 Task: Create a due date automation trigger when advanced on, on the monday after a card is due add dates due in 1 working days at 11:00 AM.
Action: Mouse moved to (1270, 107)
Screenshot: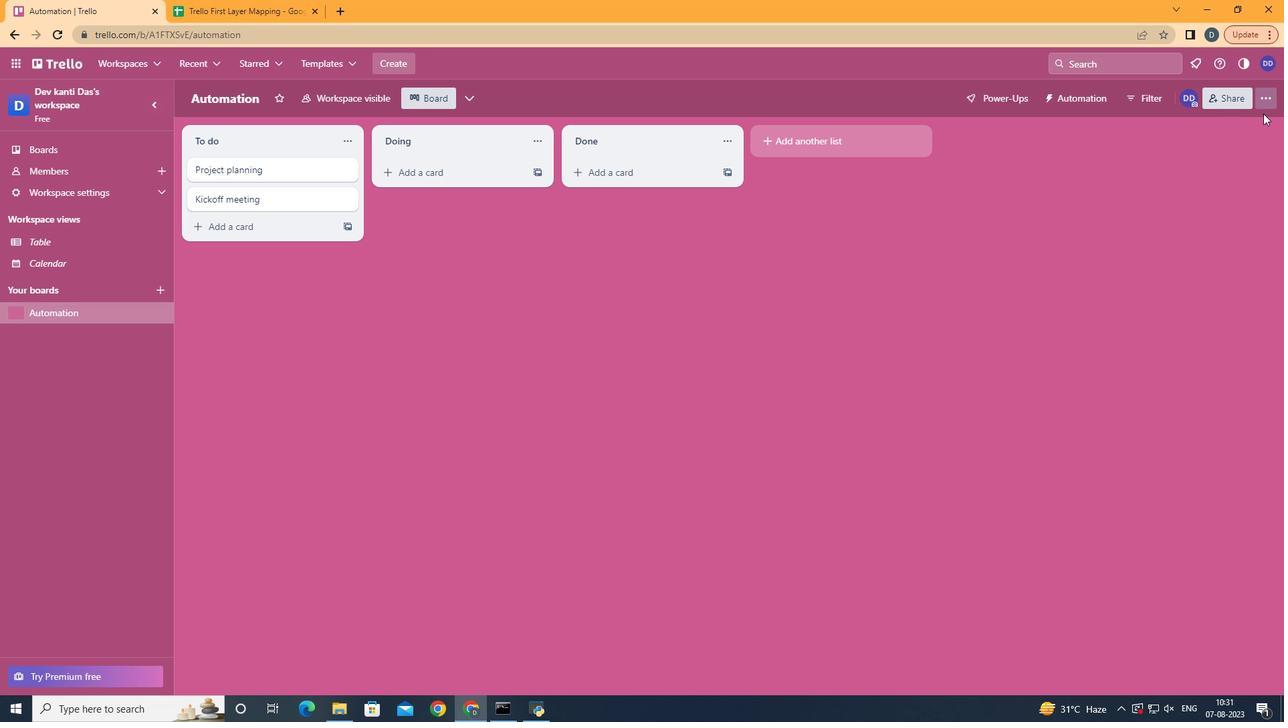 
Action: Mouse pressed left at (1270, 107)
Screenshot: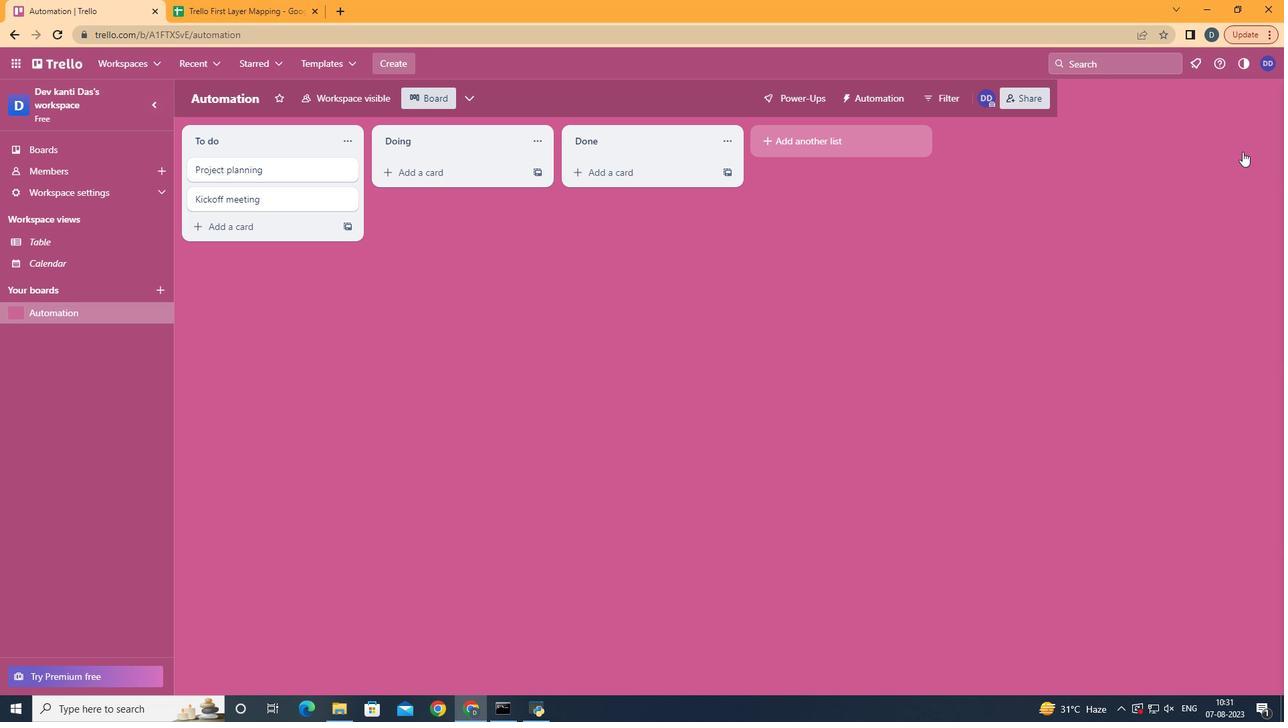
Action: Mouse moved to (1177, 285)
Screenshot: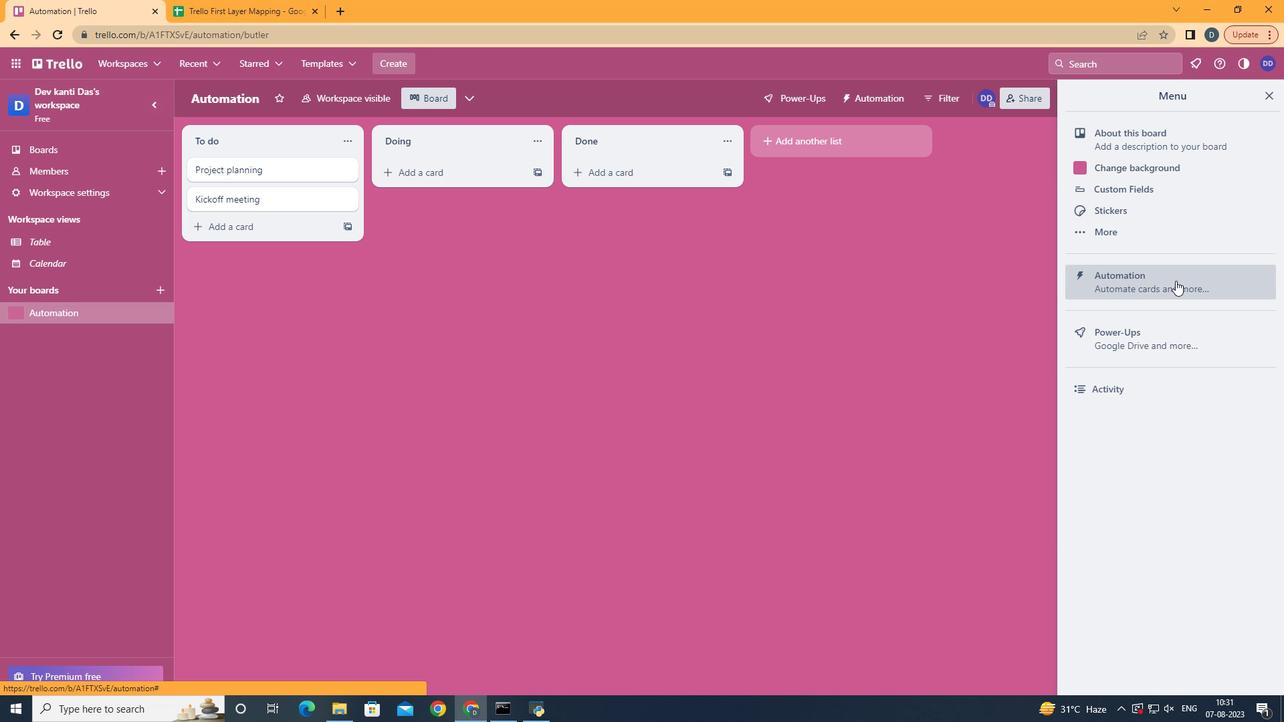 
Action: Mouse pressed left at (1177, 285)
Screenshot: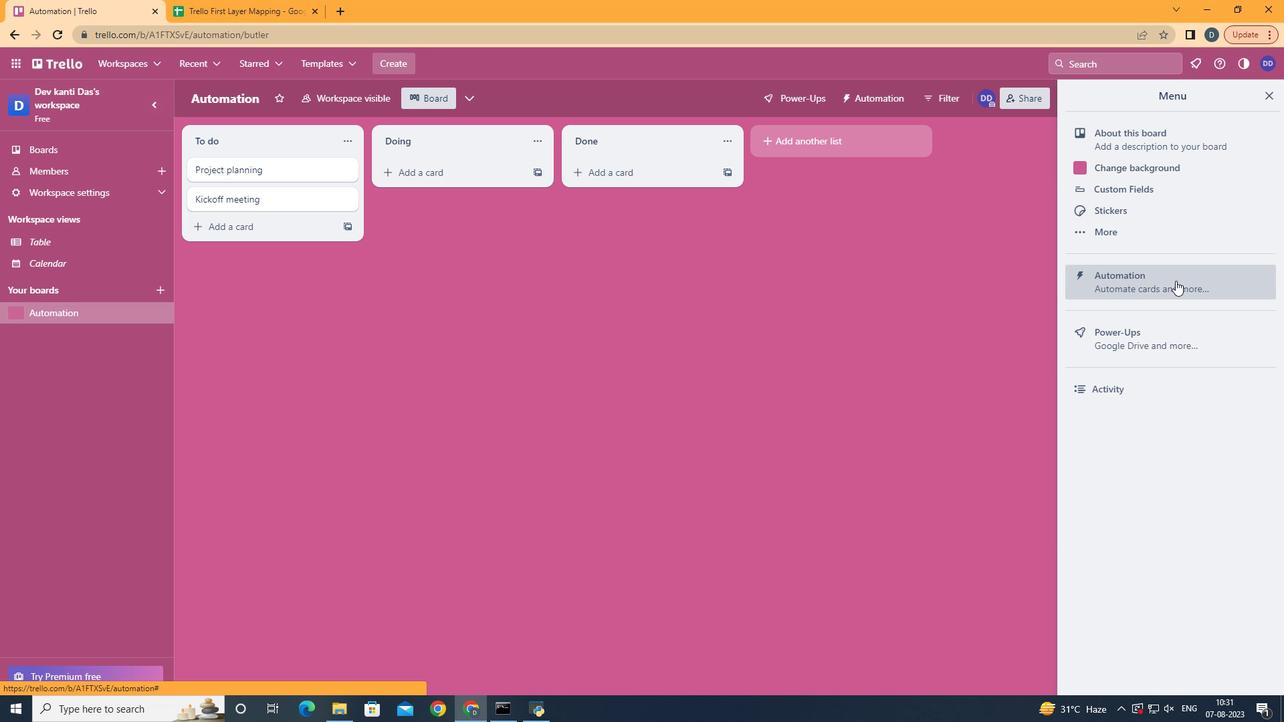 
Action: Mouse moved to (254, 277)
Screenshot: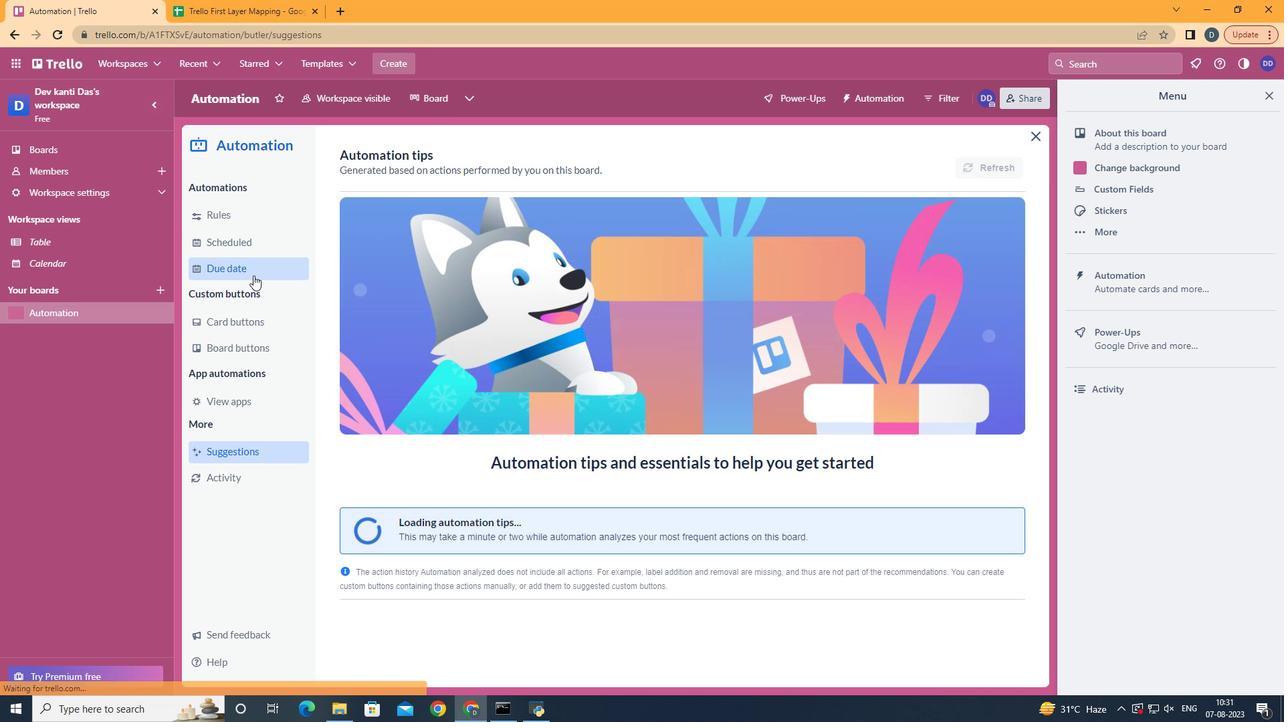 
Action: Mouse pressed left at (254, 277)
Screenshot: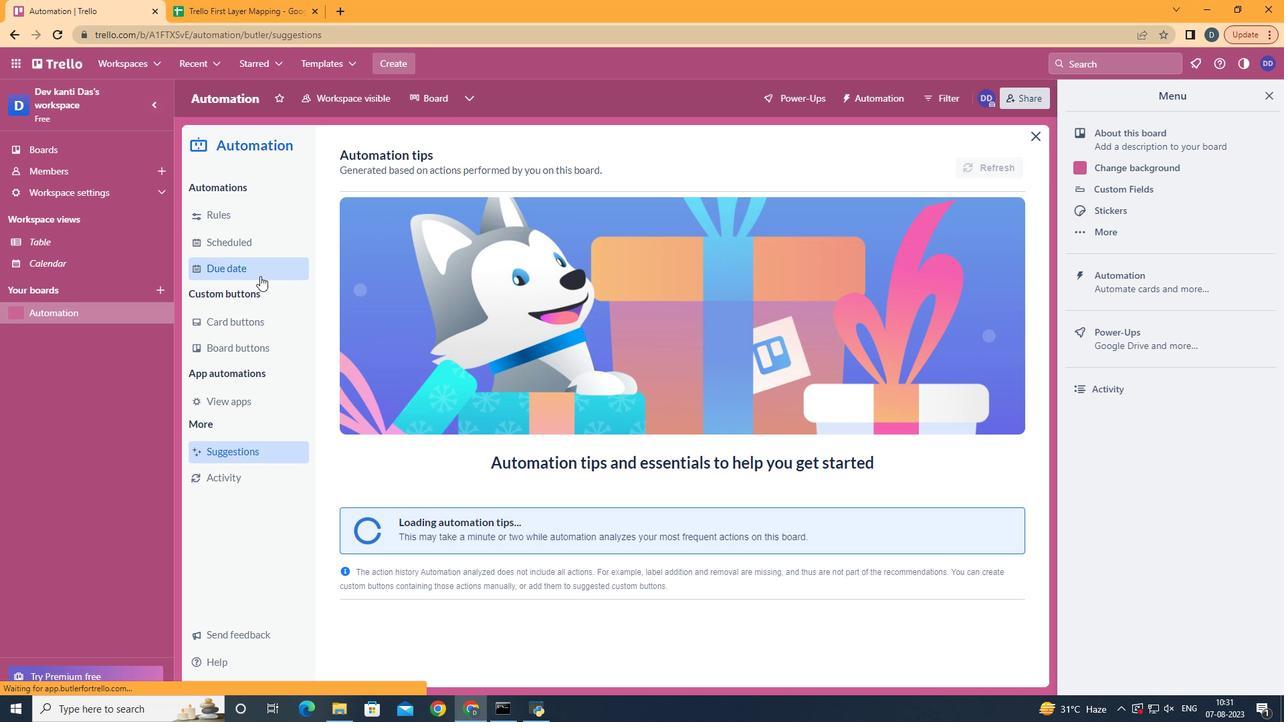 
Action: Mouse moved to (950, 159)
Screenshot: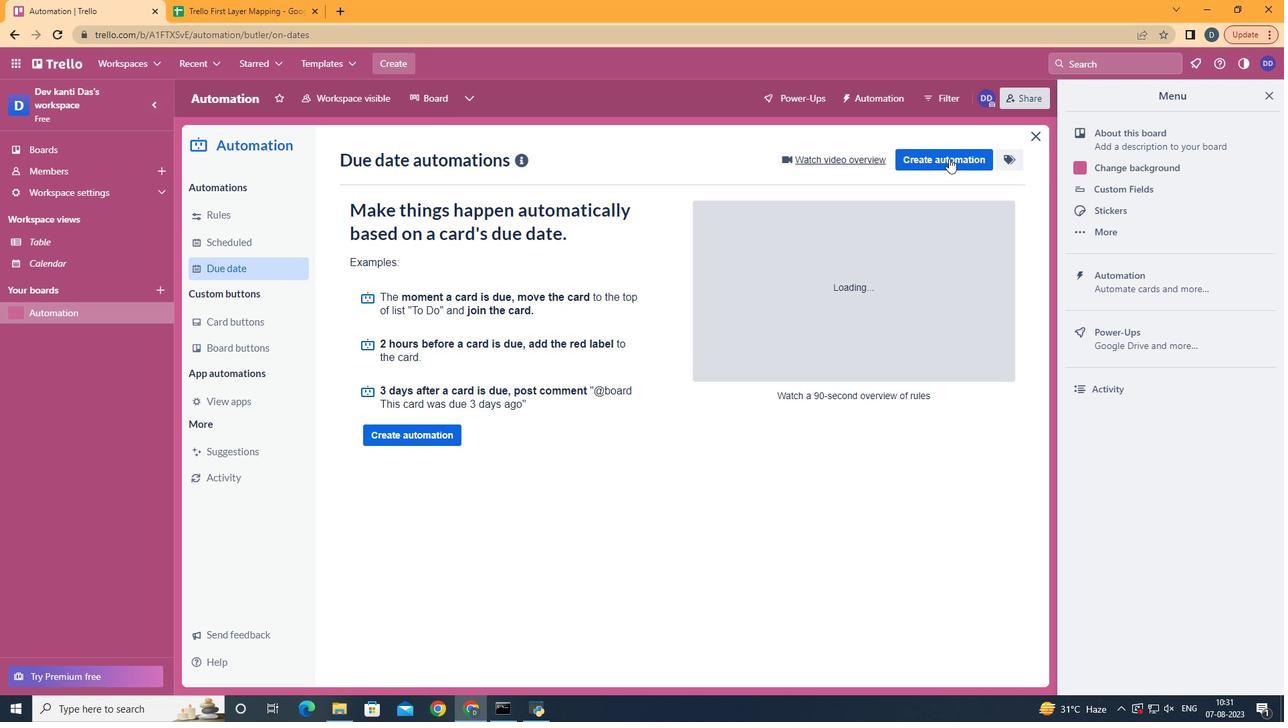 
Action: Mouse pressed left at (950, 159)
Screenshot: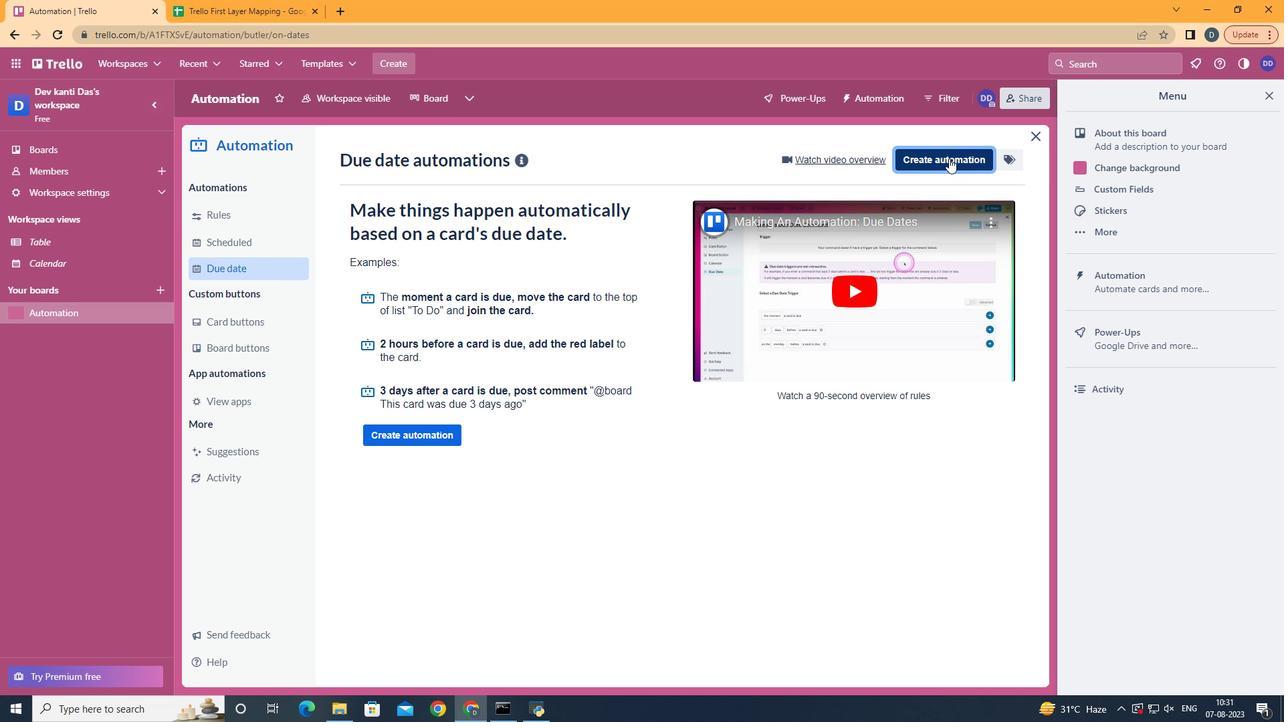 
Action: Mouse moved to (642, 300)
Screenshot: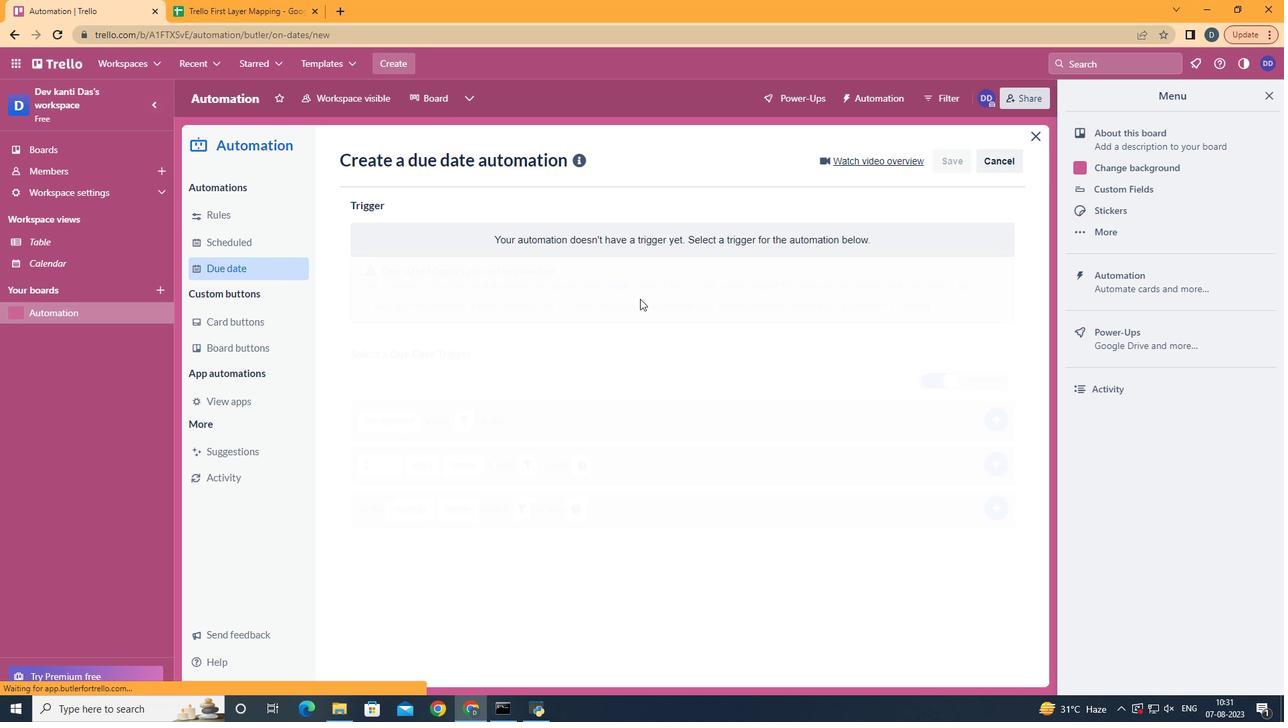 
Action: Mouse pressed left at (642, 300)
Screenshot: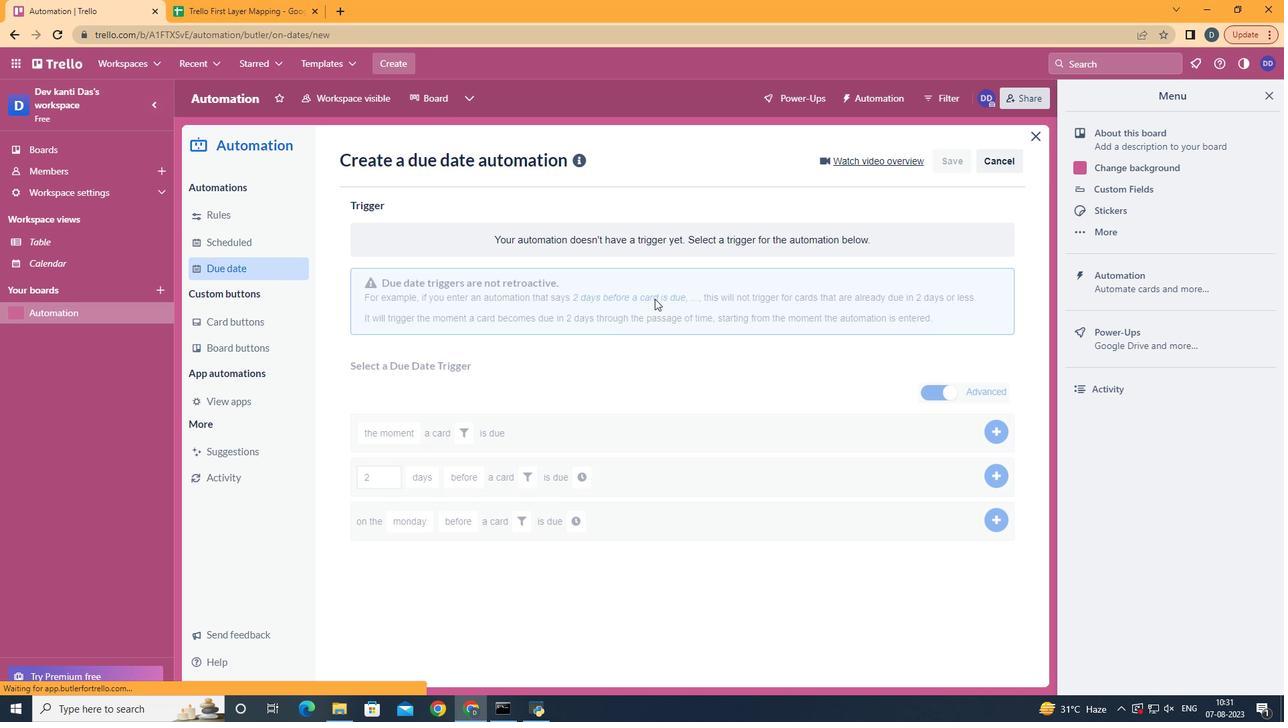 
Action: Mouse moved to (419, 353)
Screenshot: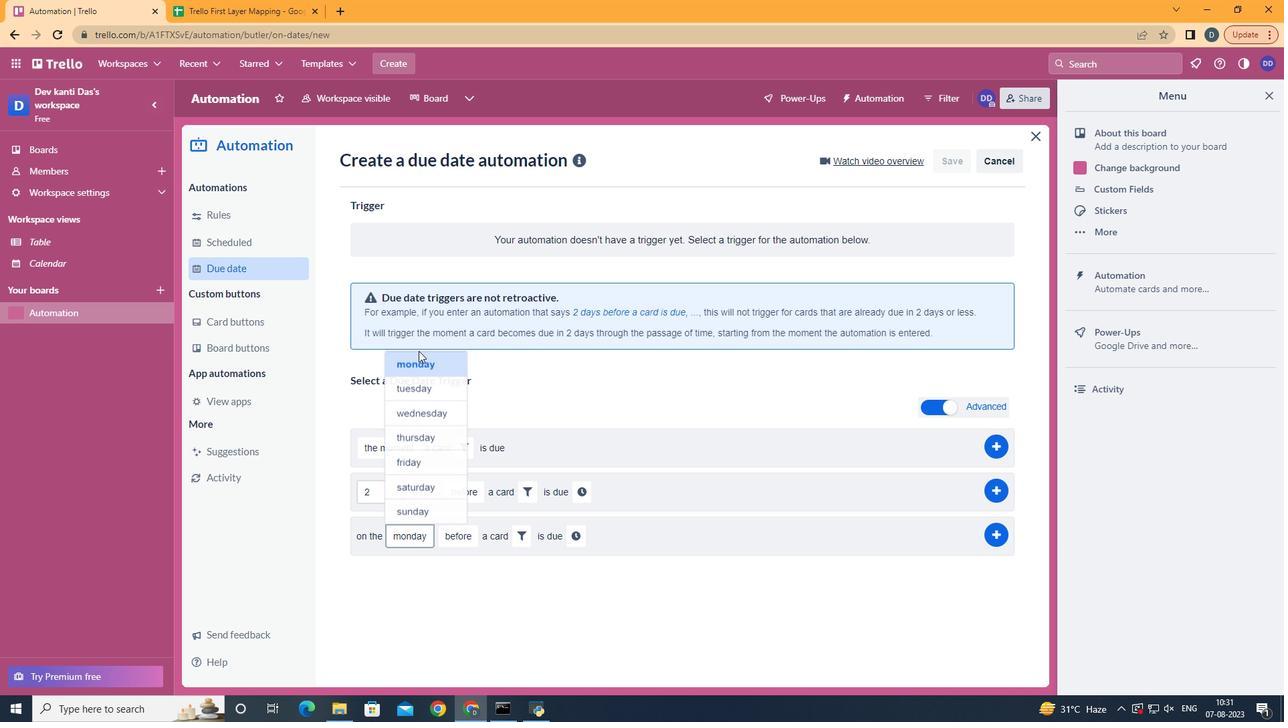 
Action: Mouse pressed left at (419, 353)
Screenshot: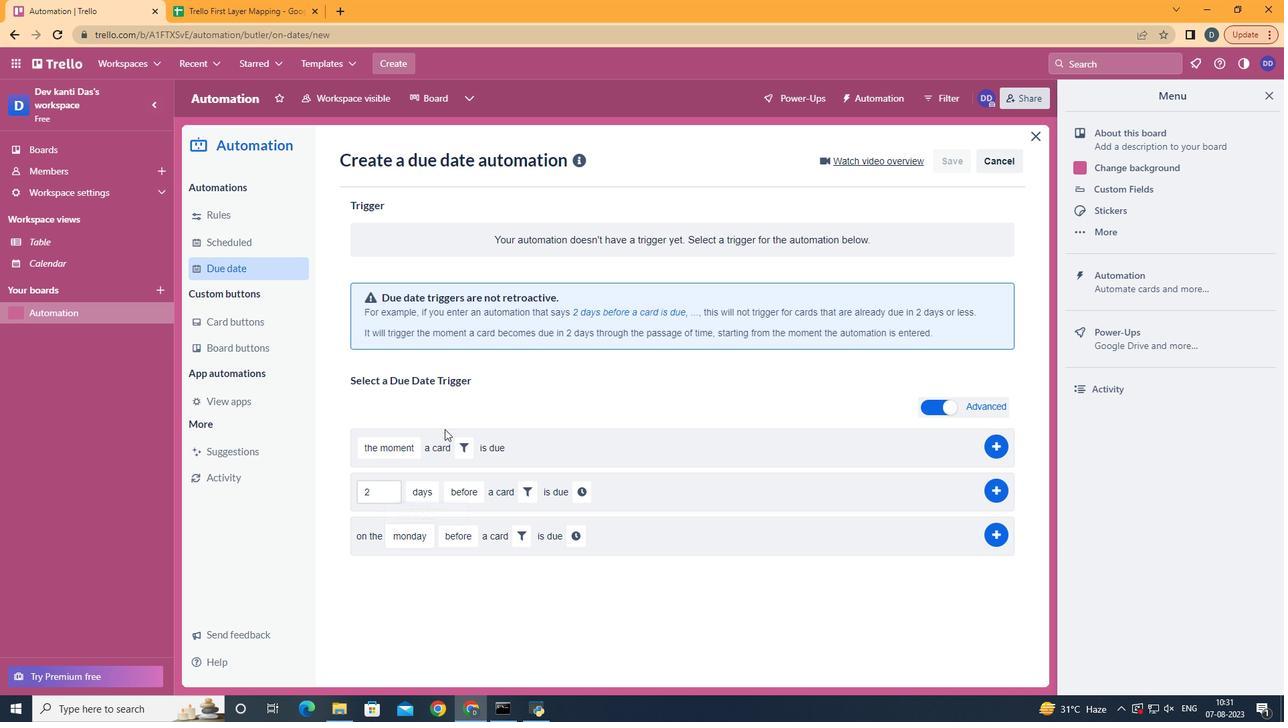 
Action: Mouse moved to (465, 593)
Screenshot: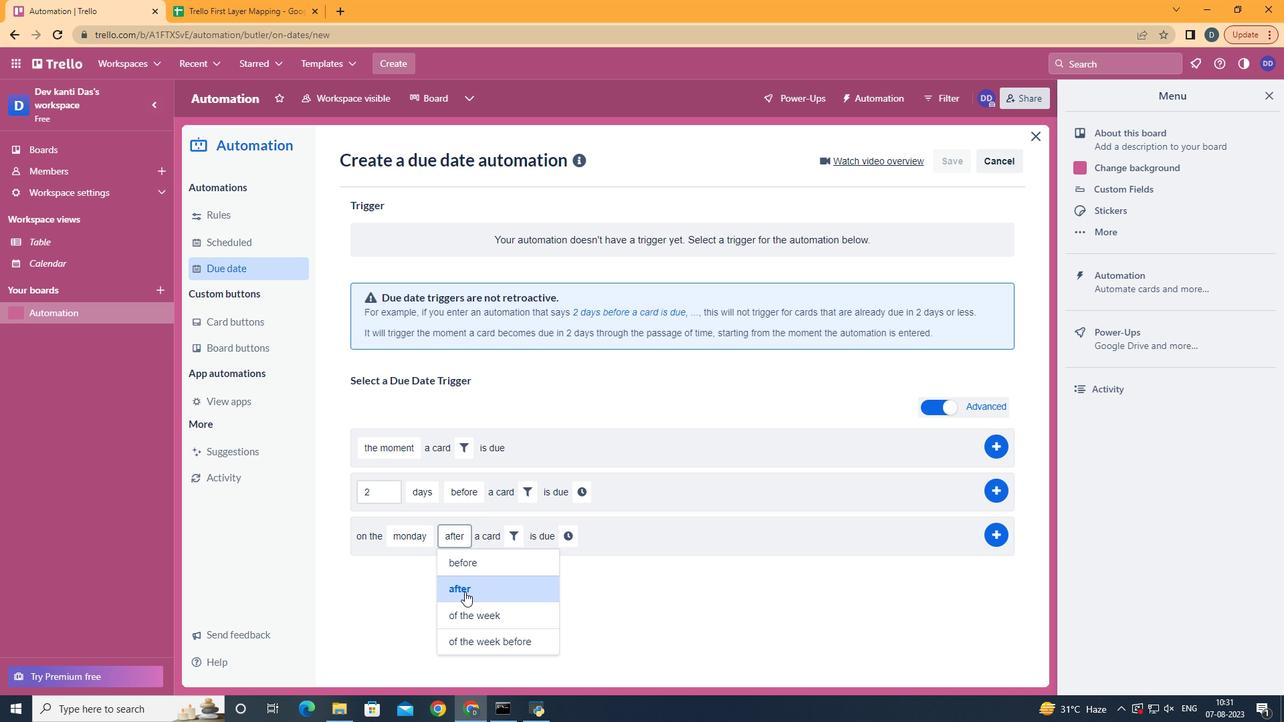
Action: Mouse pressed left at (465, 593)
Screenshot: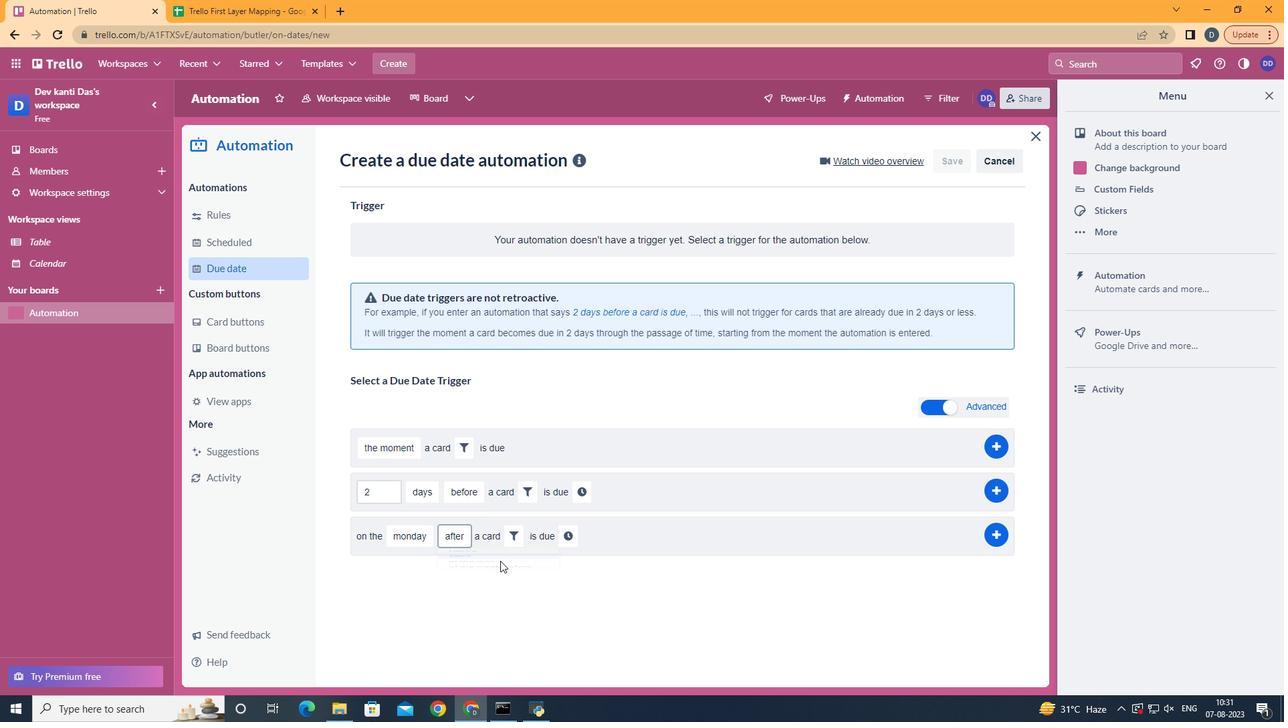 
Action: Mouse moved to (509, 540)
Screenshot: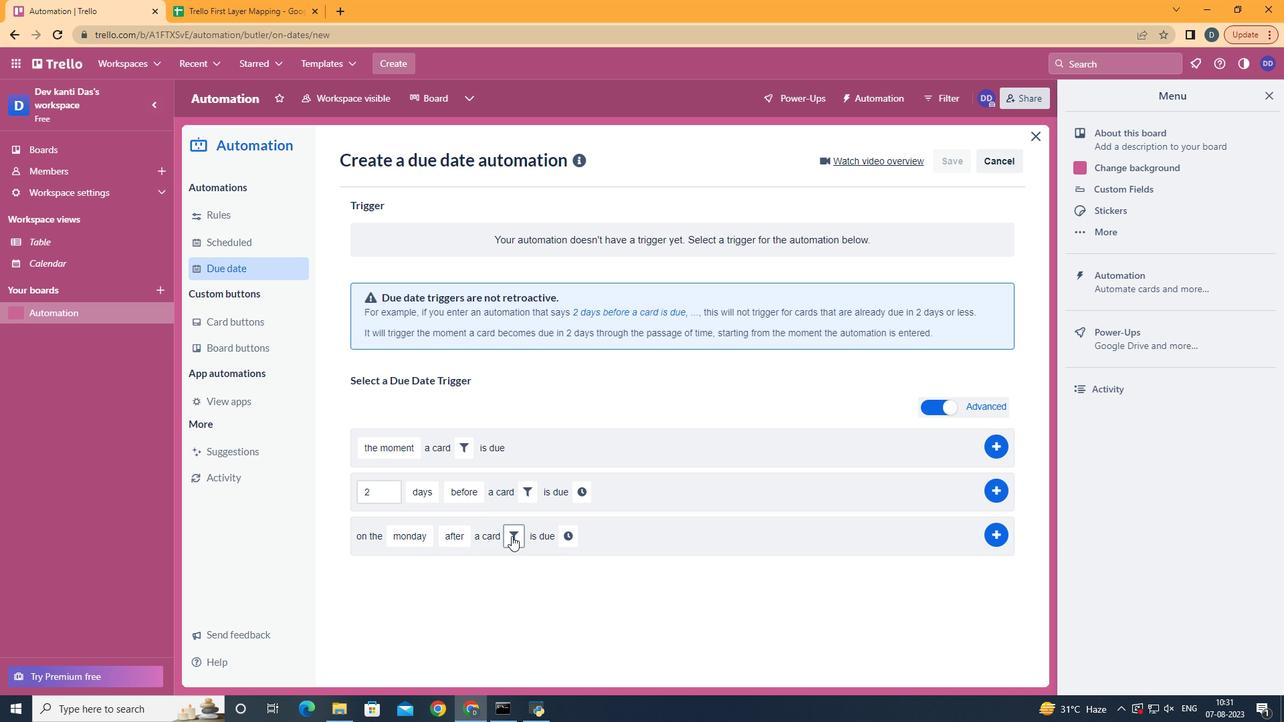 
Action: Mouse pressed left at (509, 540)
Screenshot: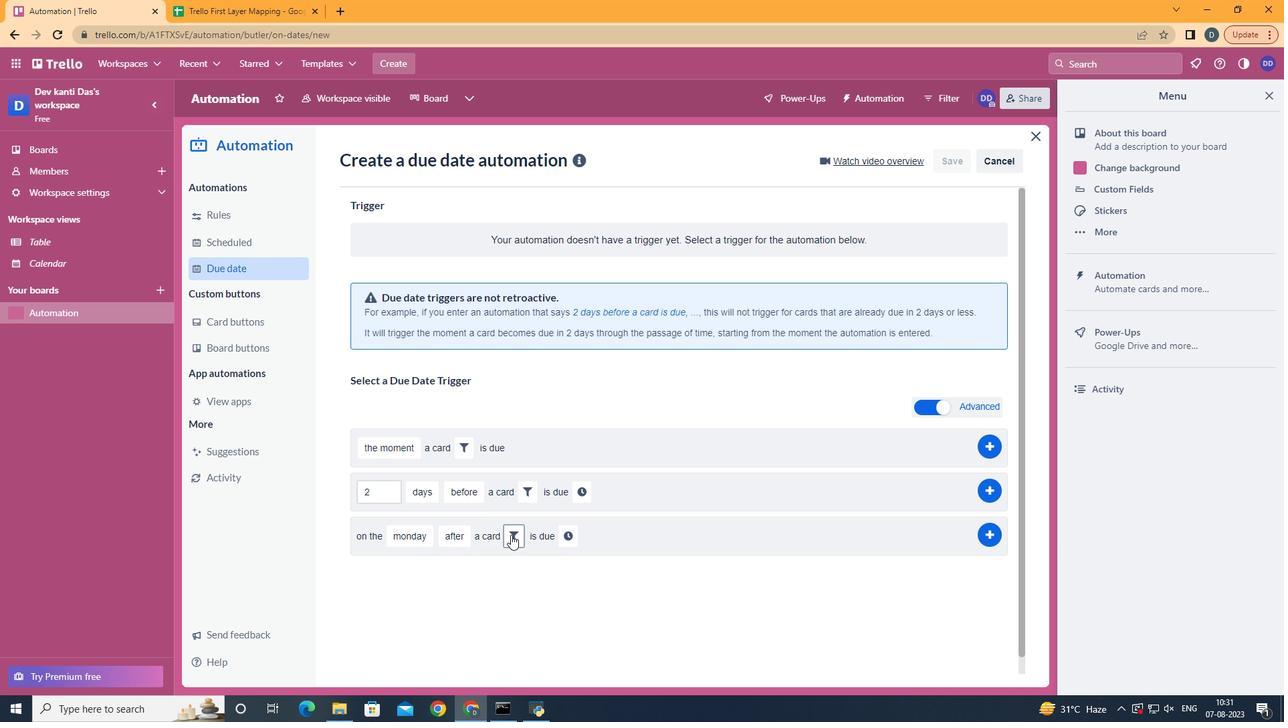 
Action: Mouse moved to (583, 574)
Screenshot: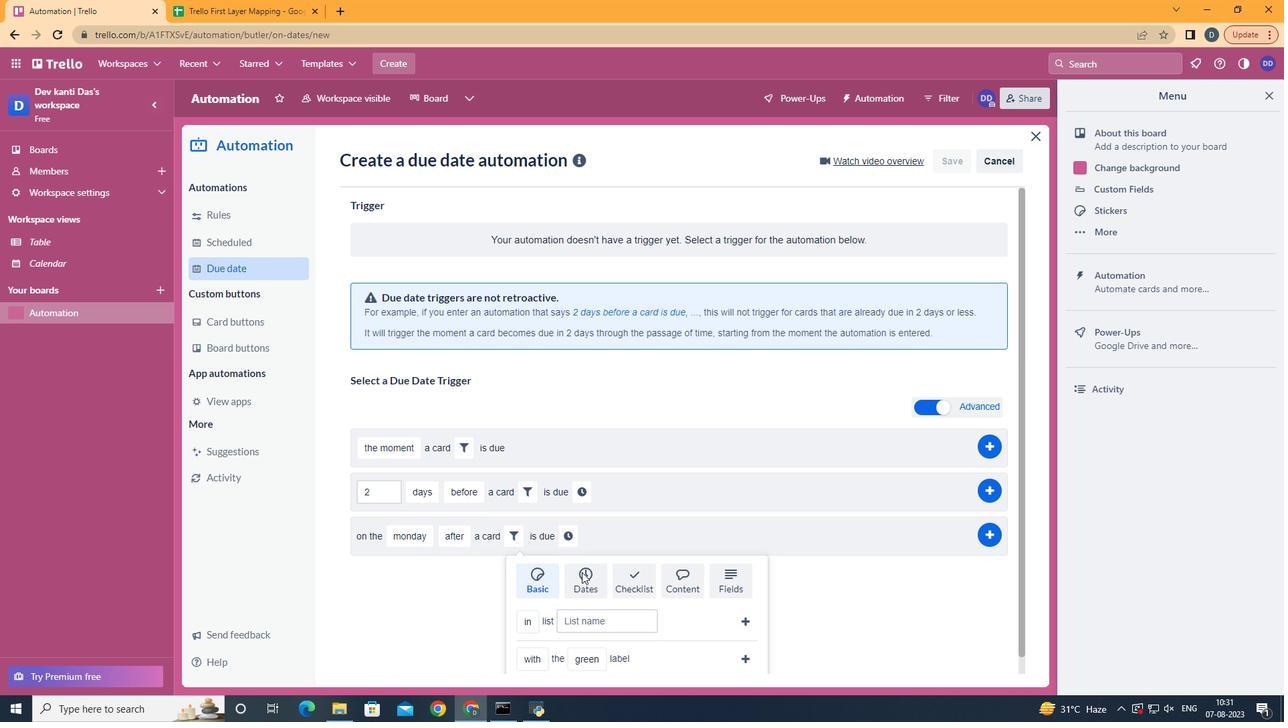 
Action: Mouse pressed left at (583, 574)
Screenshot: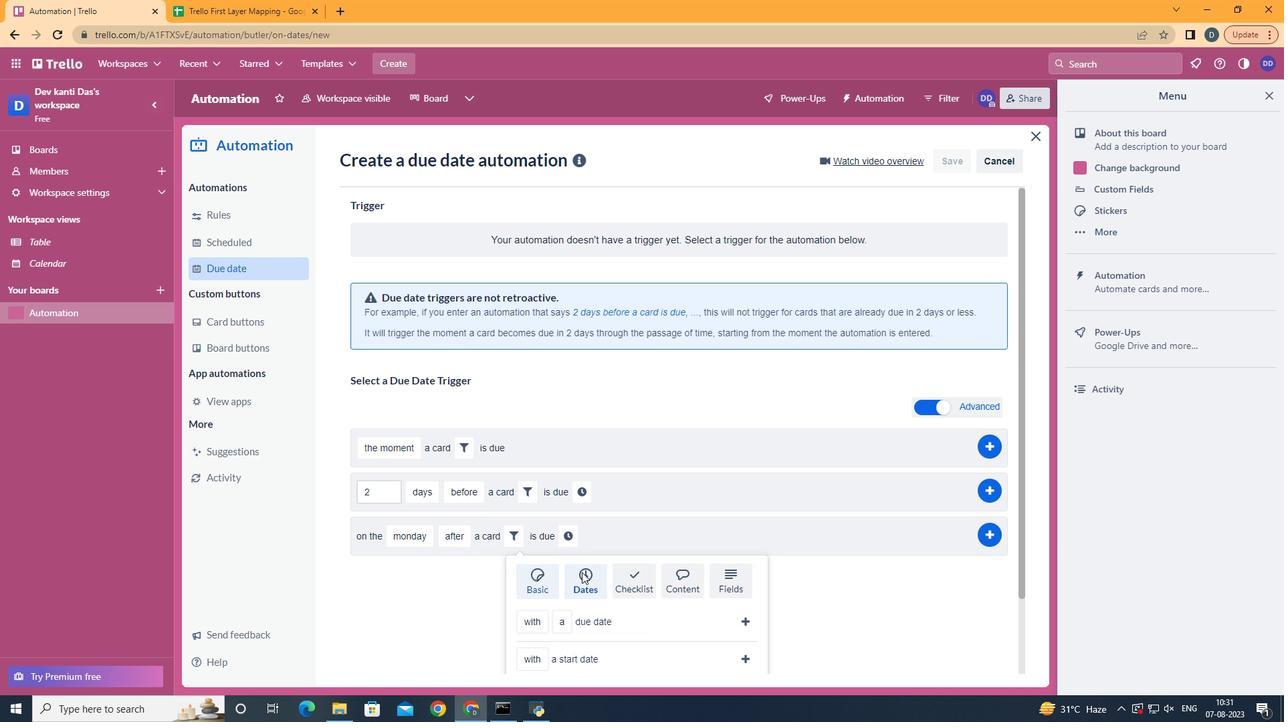 
Action: Mouse scrolled (583, 573) with delta (0, 0)
Screenshot: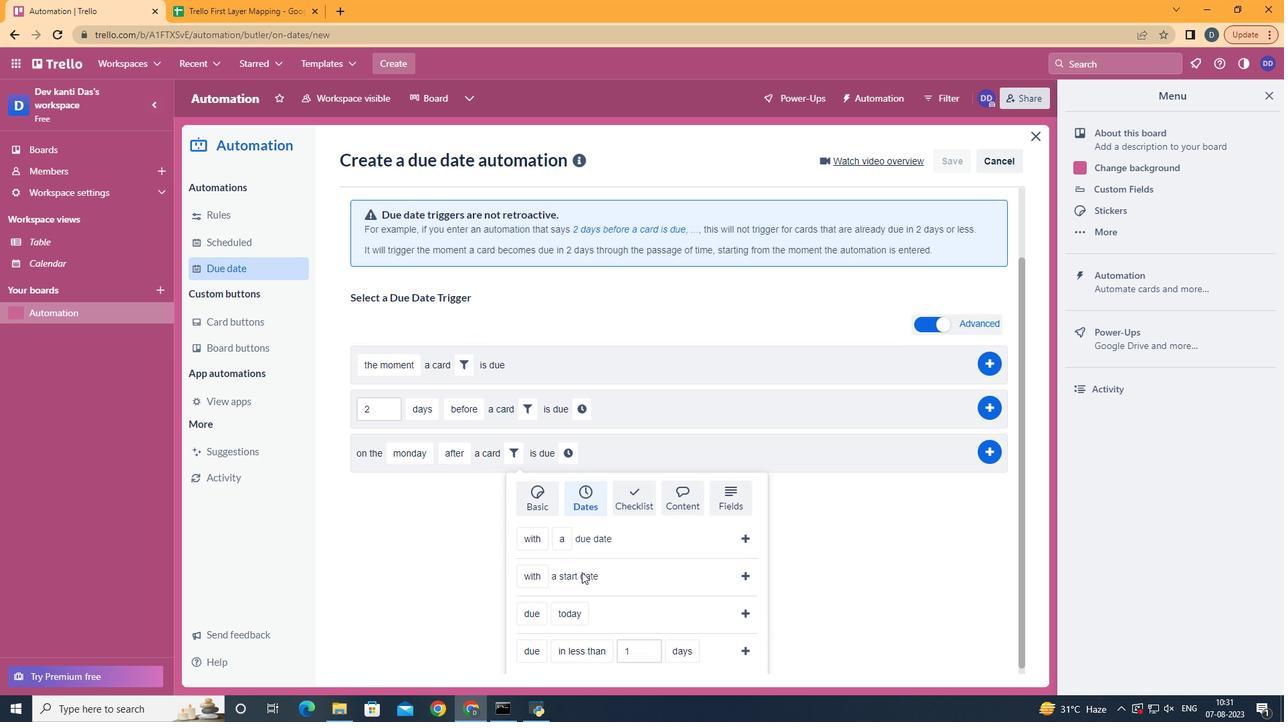 
Action: Mouse scrolled (583, 573) with delta (0, 0)
Screenshot: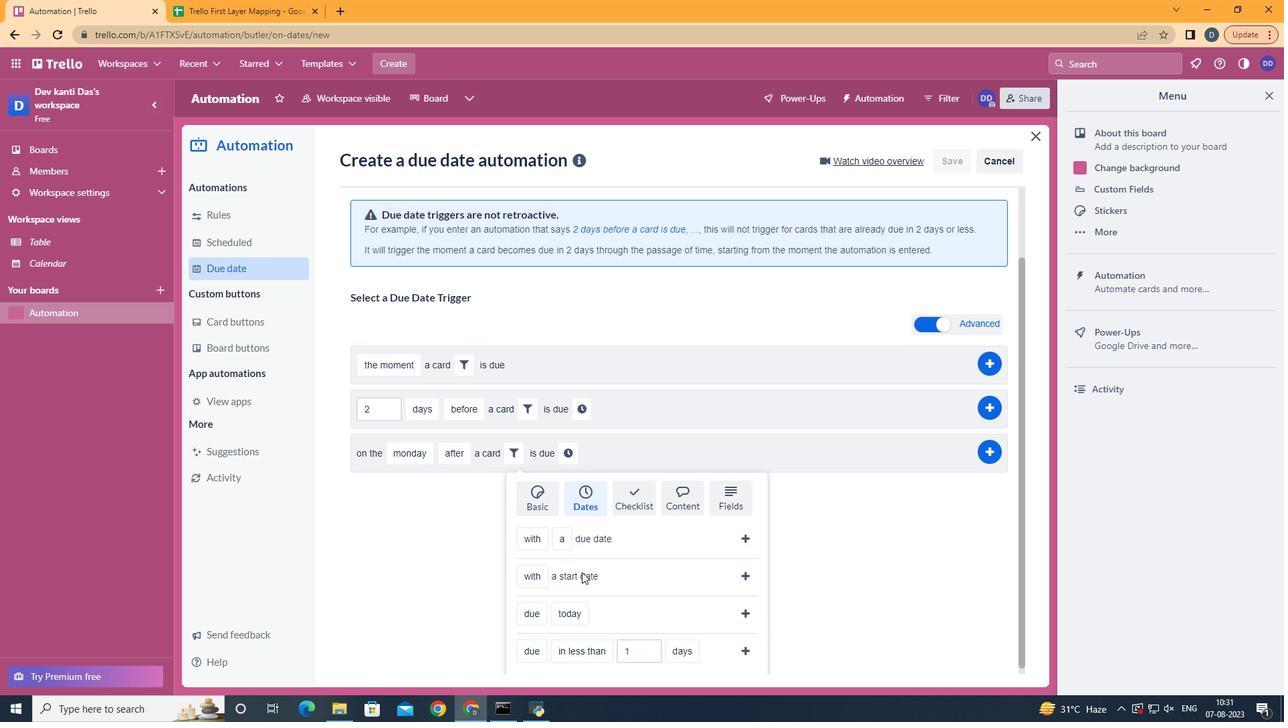 
Action: Mouse scrolled (583, 573) with delta (0, 0)
Screenshot: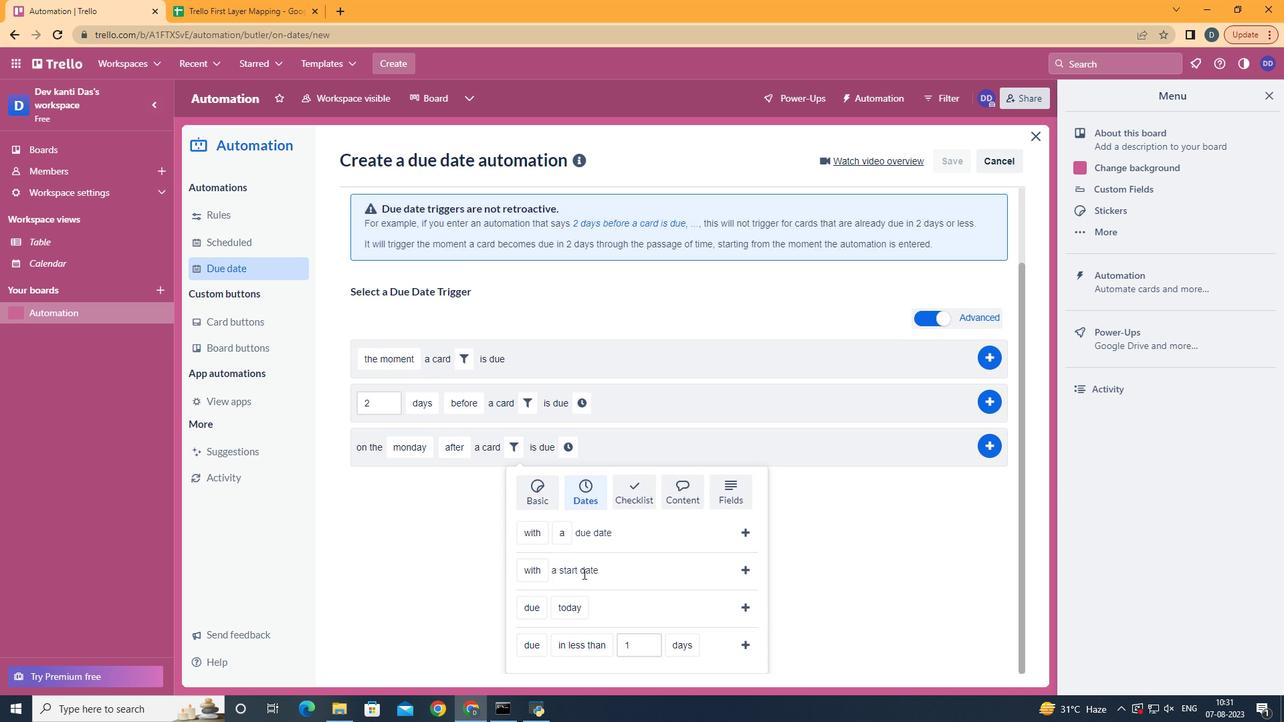 
Action: Mouse scrolled (583, 573) with delta (0, 0)
Screenshot: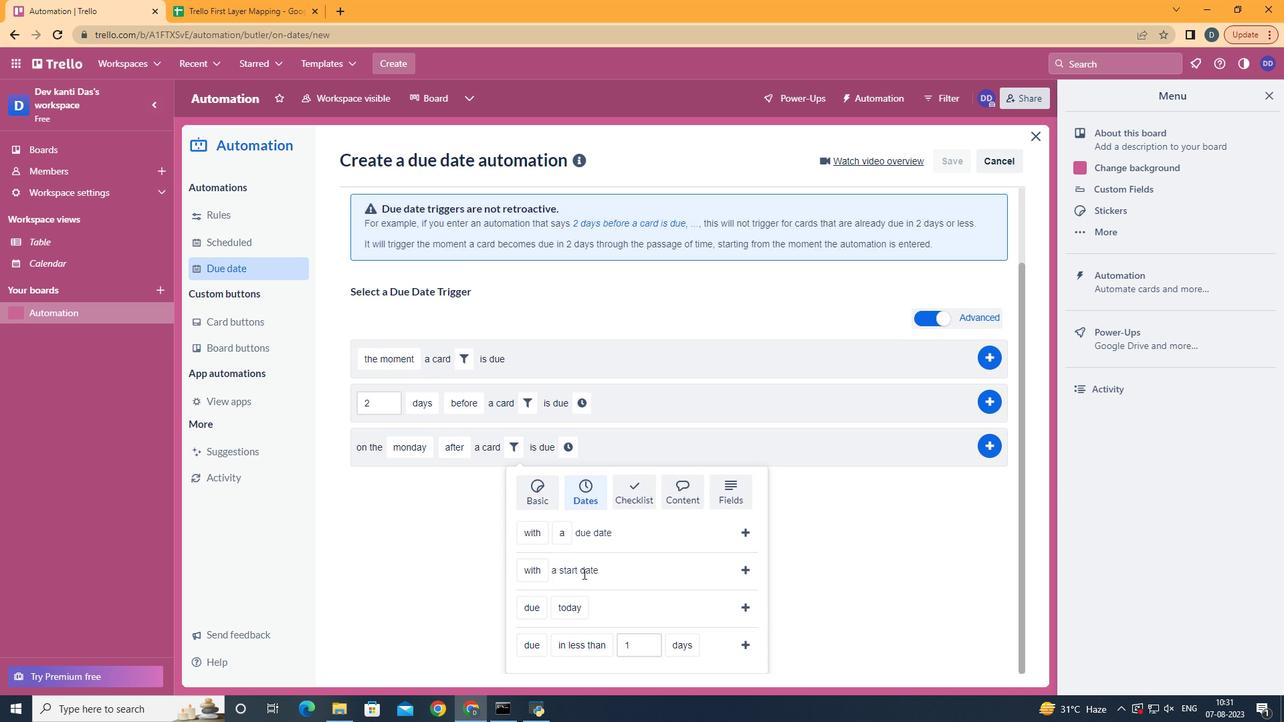 
Action: Mouse scrolled (583, 573) with delta (0, 0)
Screenshot: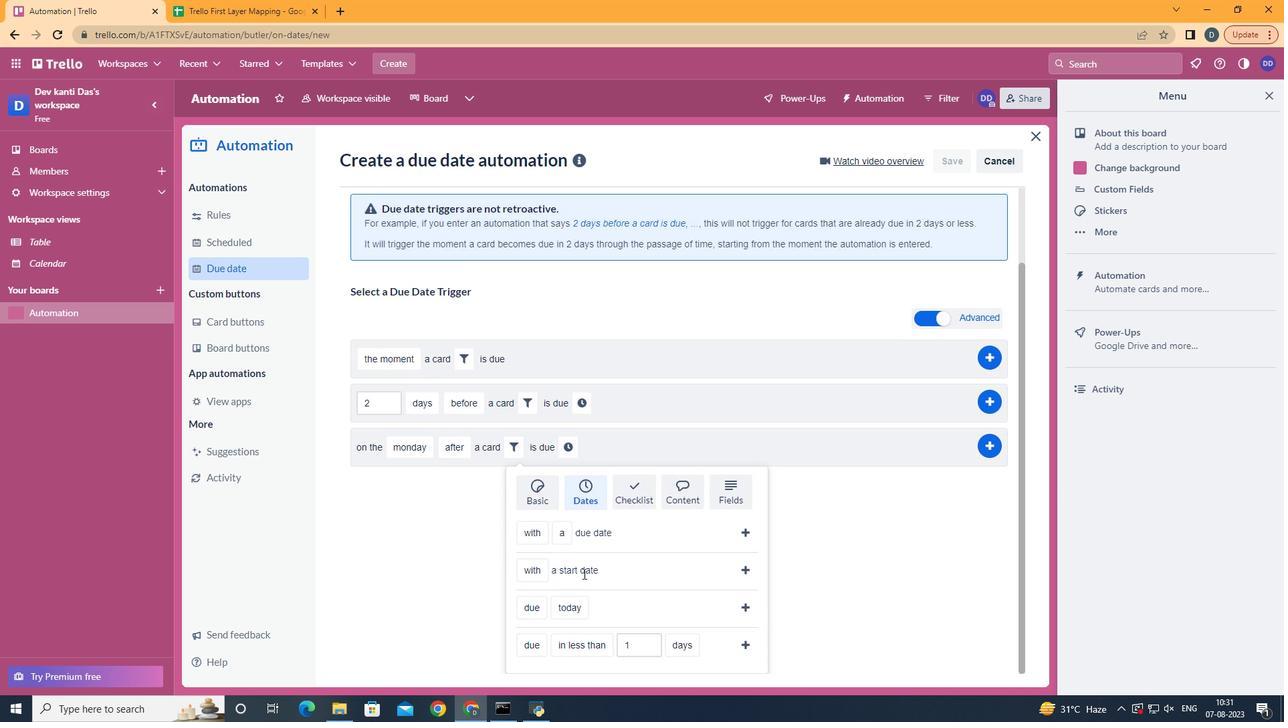 
Action: Mouse moved to (534, 584)
Screenshot: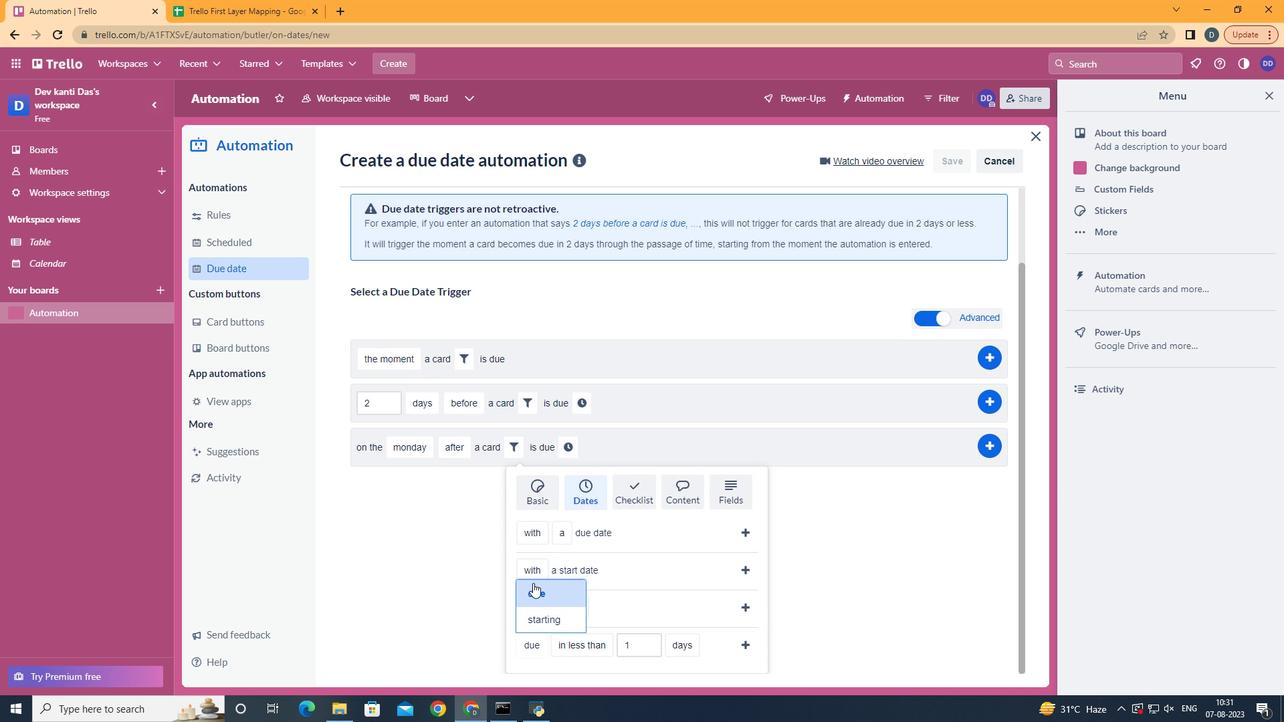 
Action: Mouse pressed left at (534, 584)
Screenshot: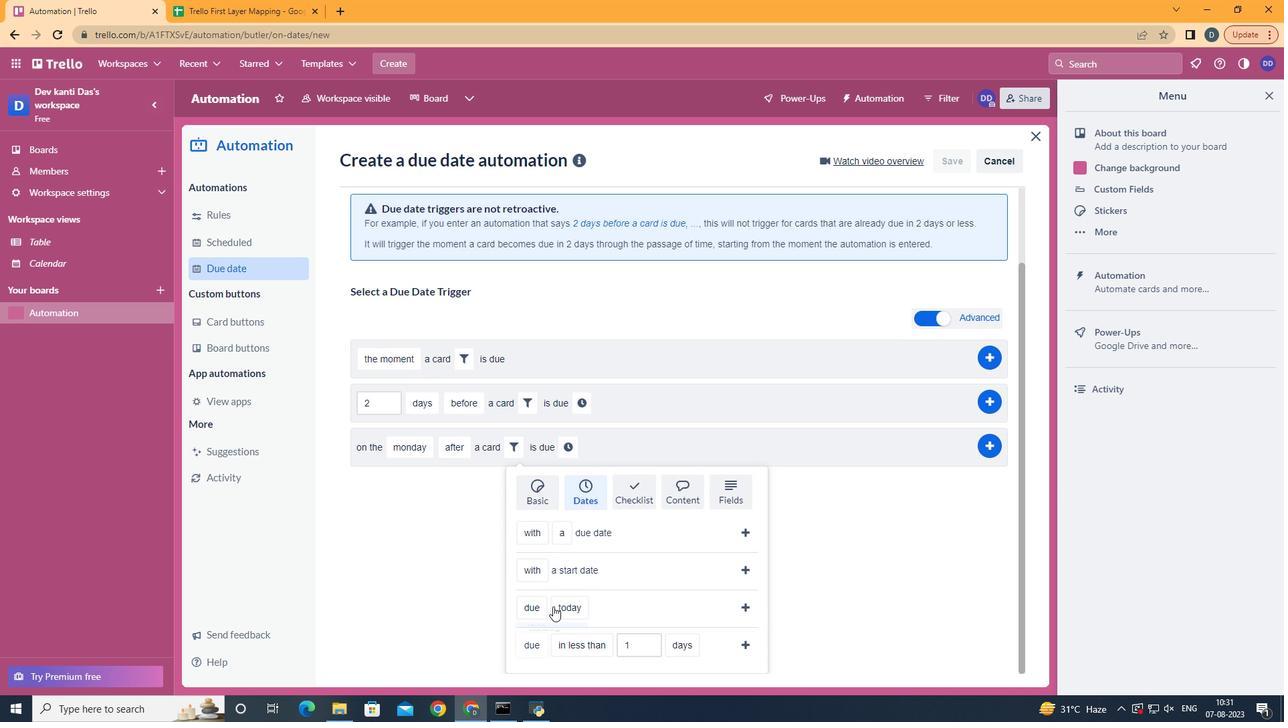 
Action: Mouse moved to (594, 589)
Screenshot: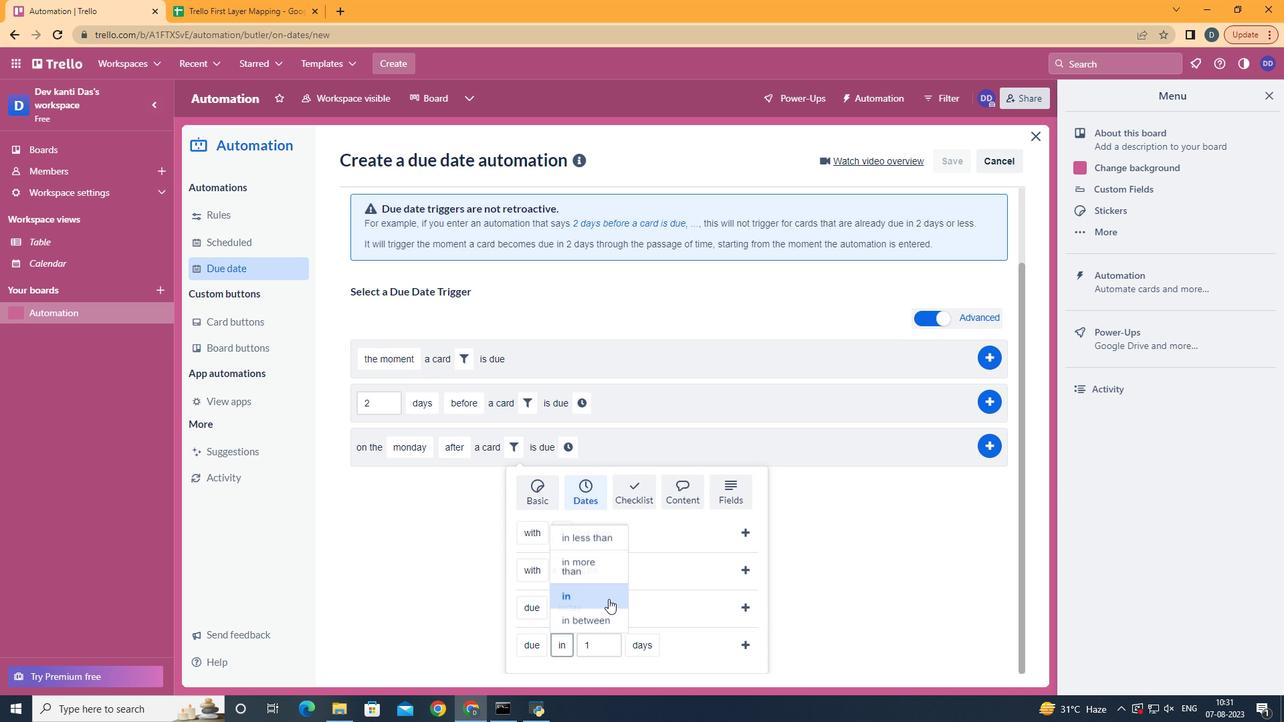 
Action: Mouse pressed left at (594, 589)
Screenshot: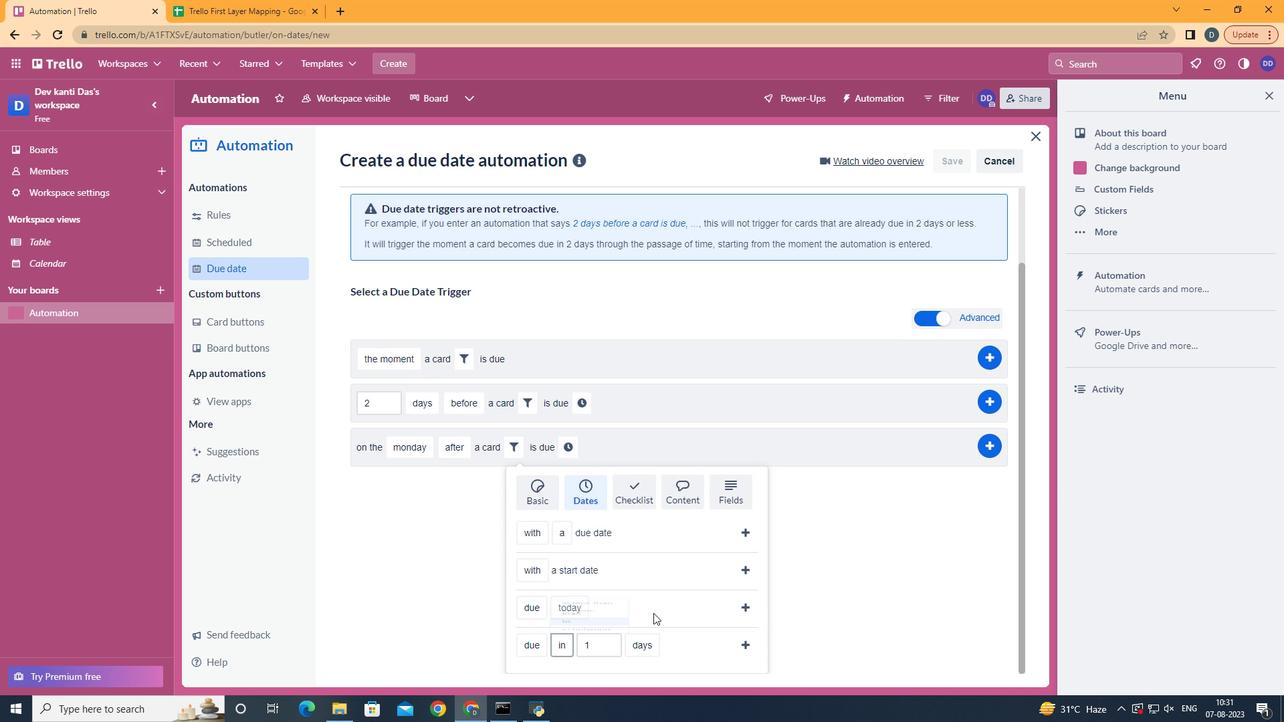 
Action: Mouse moved to (660, 619)
Screenshot: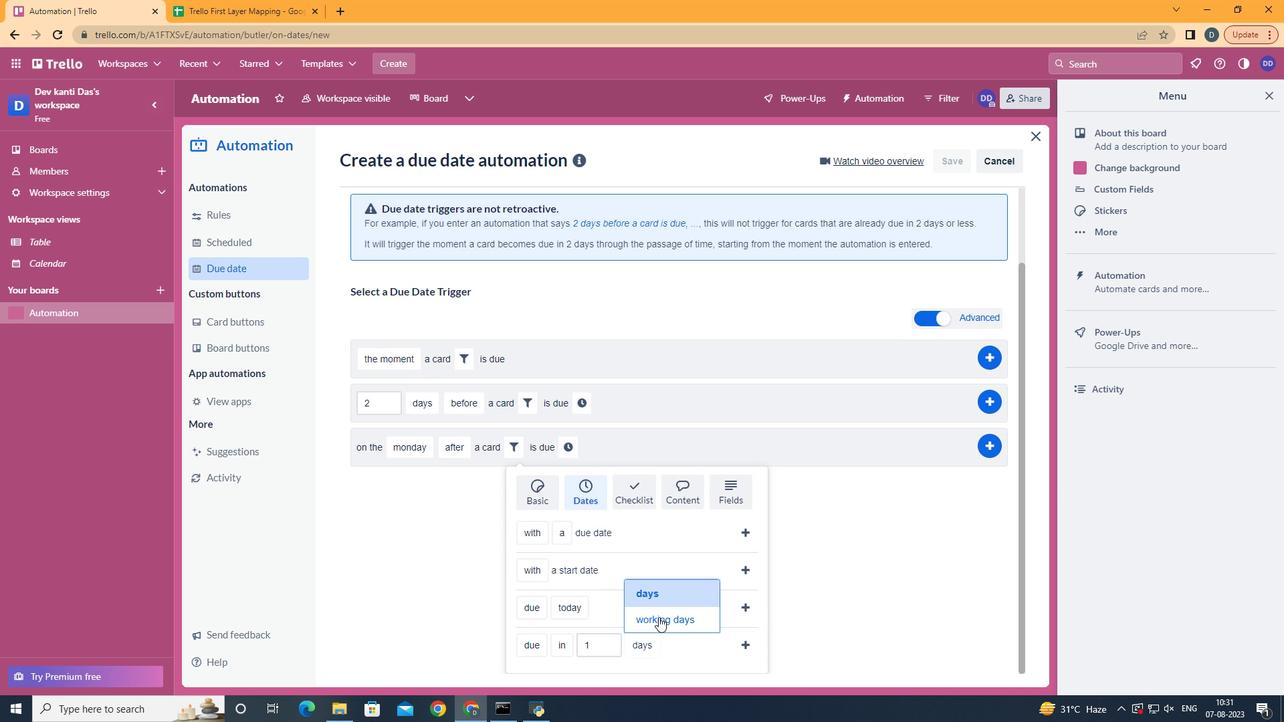 
Action: Mouse pressed left at (660, 619)
Screenshot: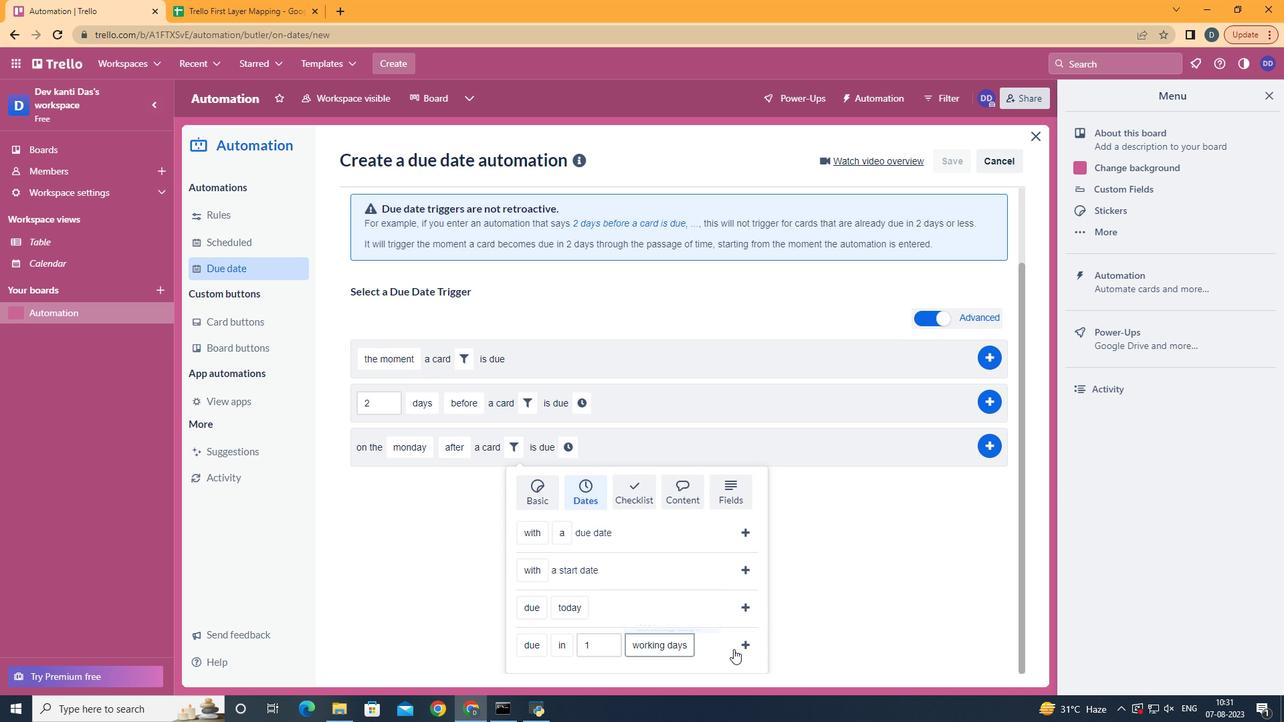 
Action: Mouse moved to (748, 646)
Screenshot: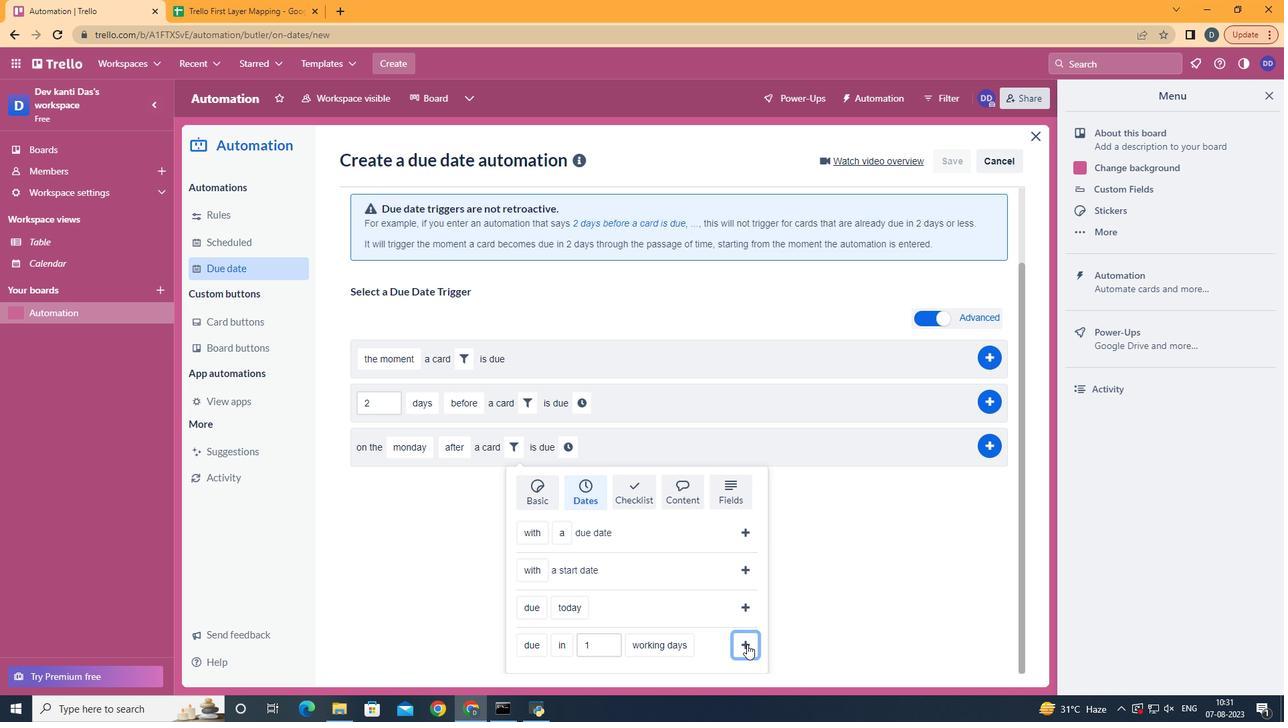 
Action: Mouse pressed left at (748, 646)
Screenshot: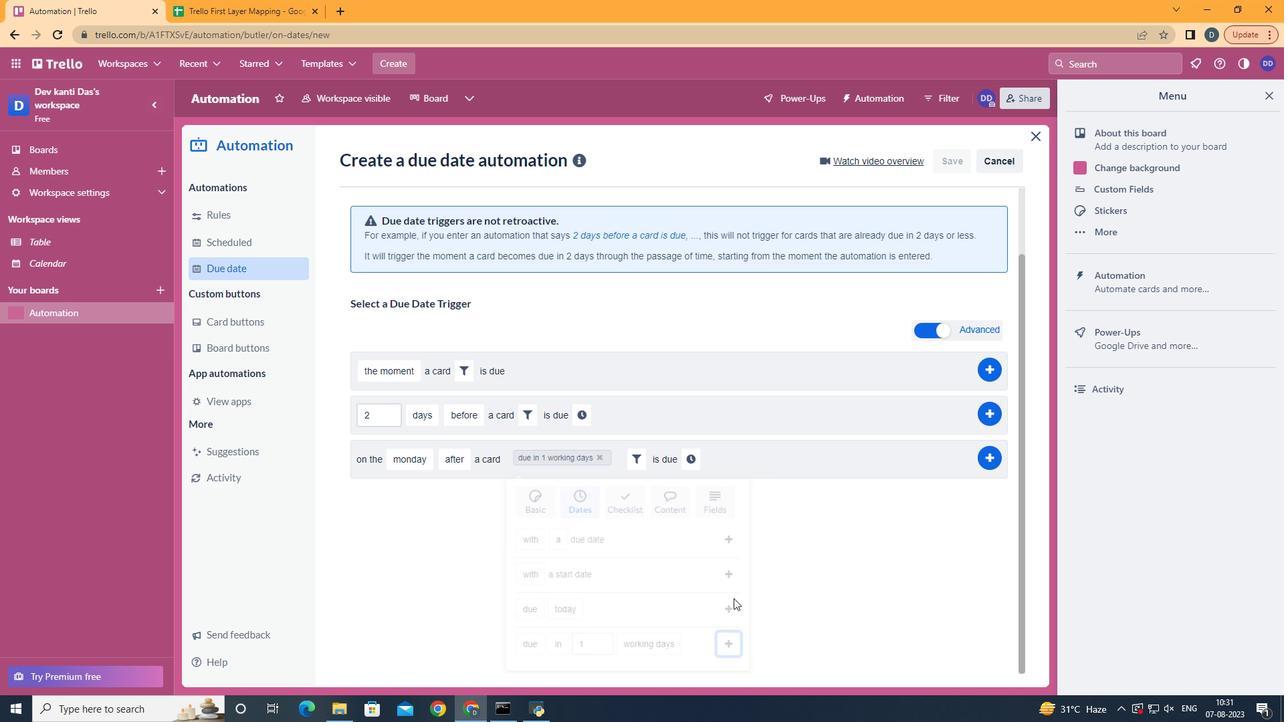 
Action: Mouse moved to (696, 542)
Screenshot: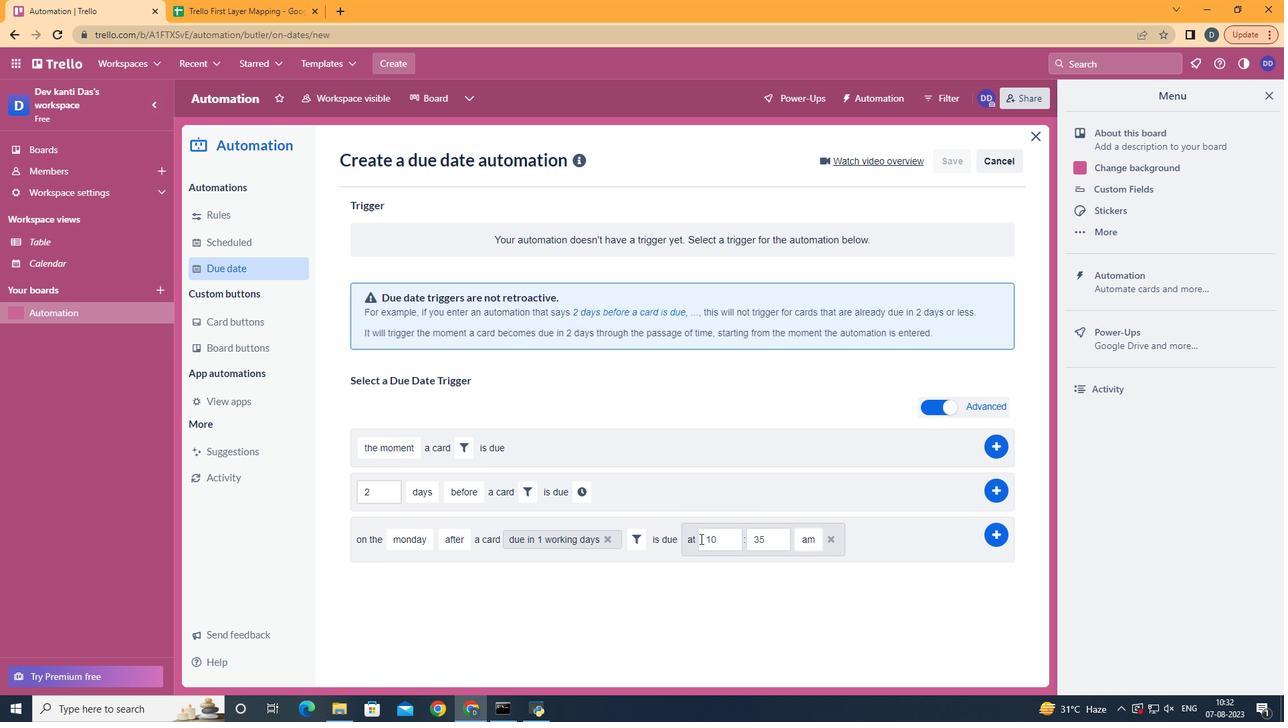 
Action: Mouse pressed left at (696, 542)
Screenshot: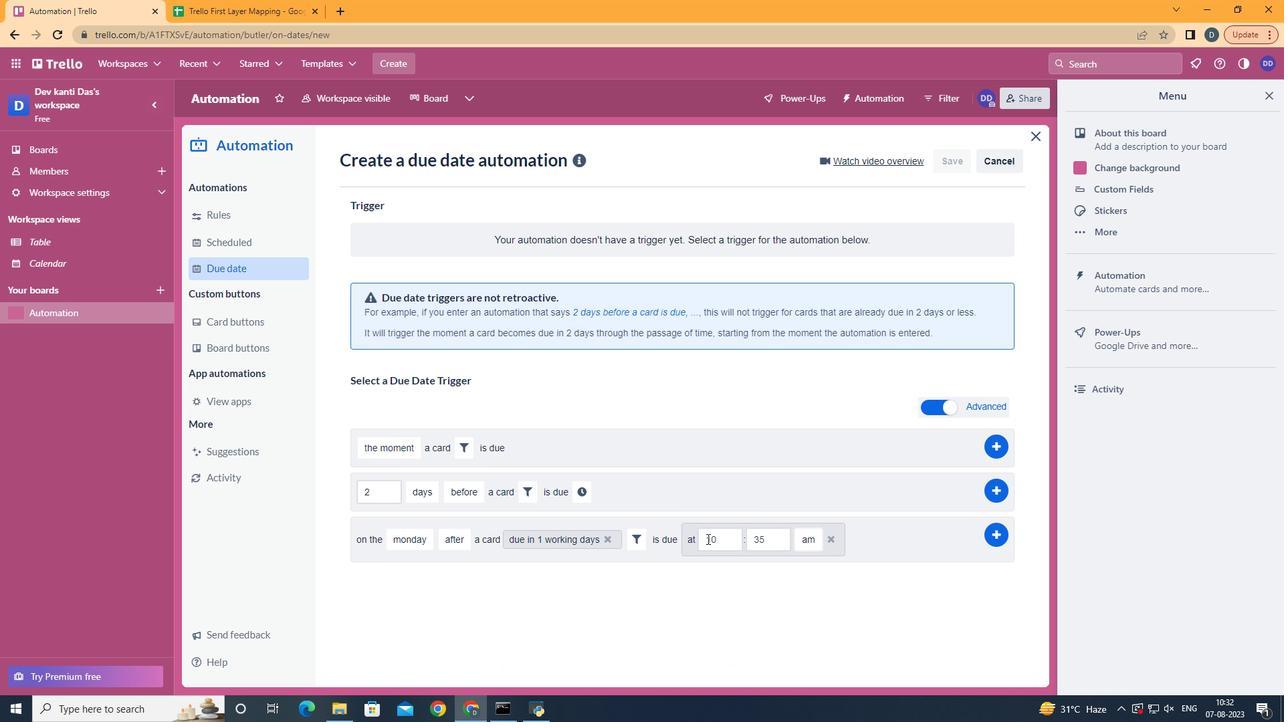 
Action: Mouse moved to (740, 540)
Screenshot: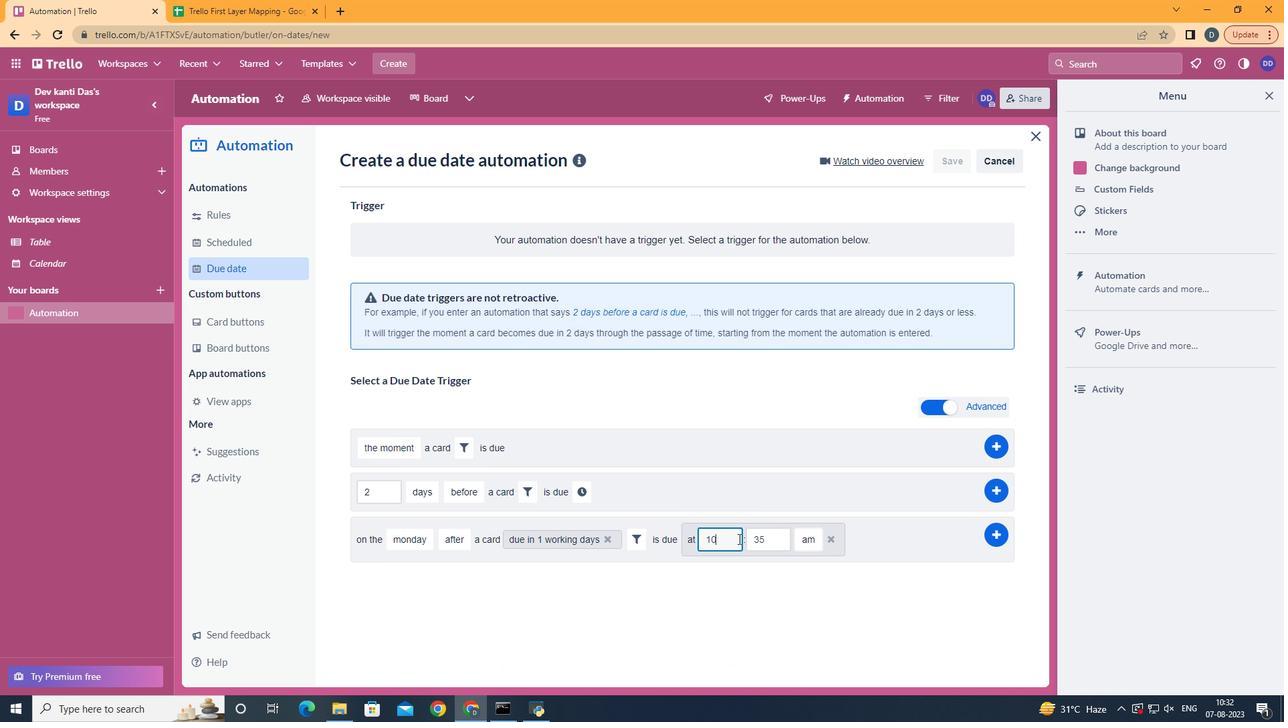 
Action: Mouse pressed left at (740, 540)
Screenshot: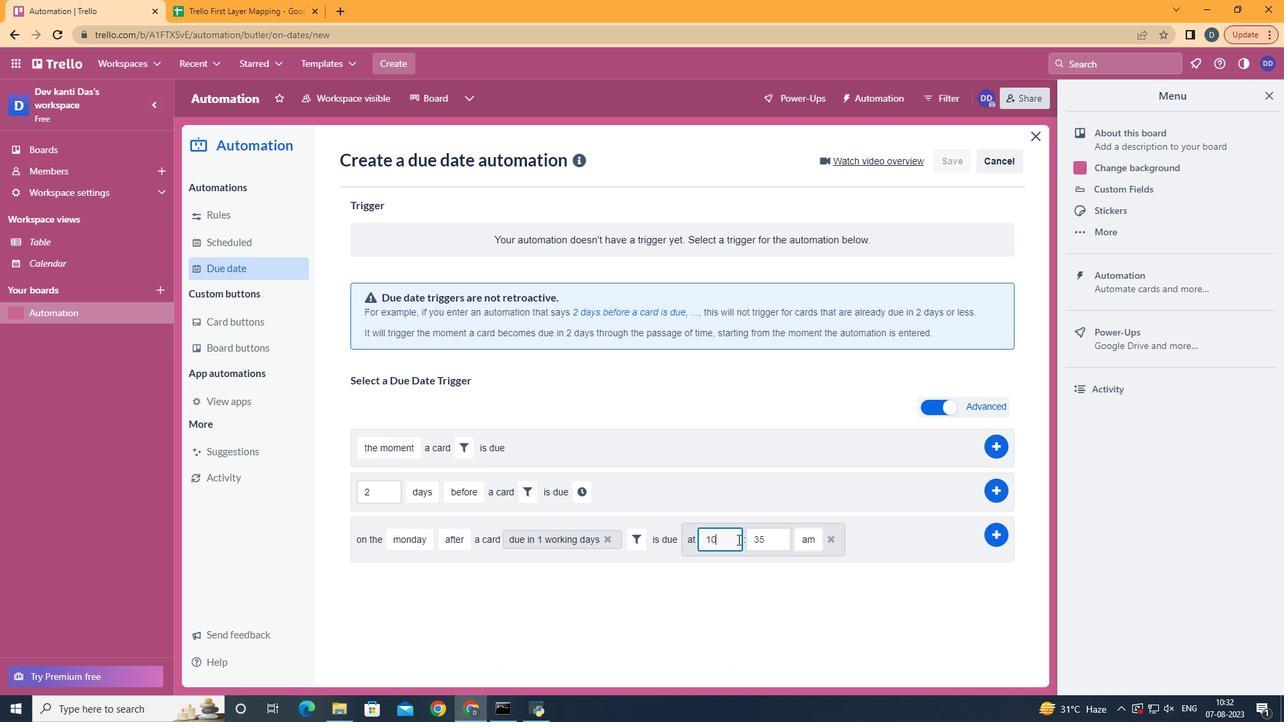 
Action: Mouse moved to (739, 541)
Screenshot: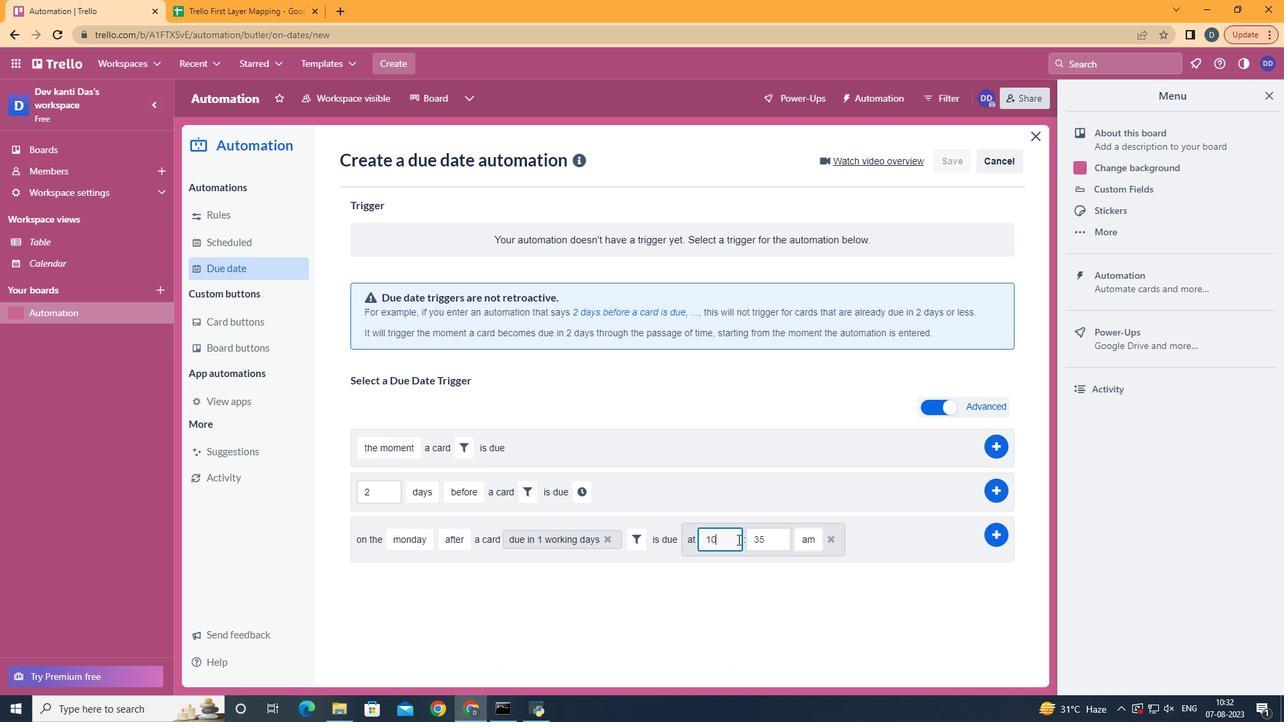 
Action: Key pressed <Key.backspace>1
Screenshot: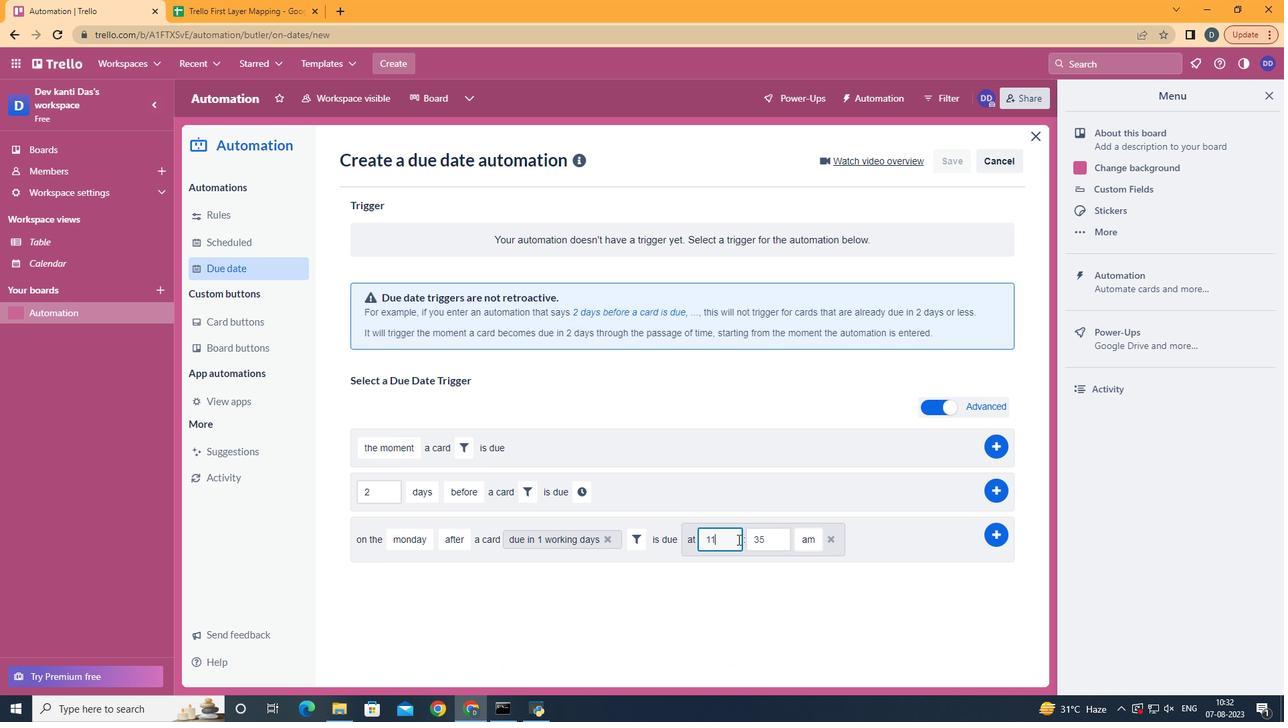 
Action: Mouse moved to (780, 534)
Screenshot: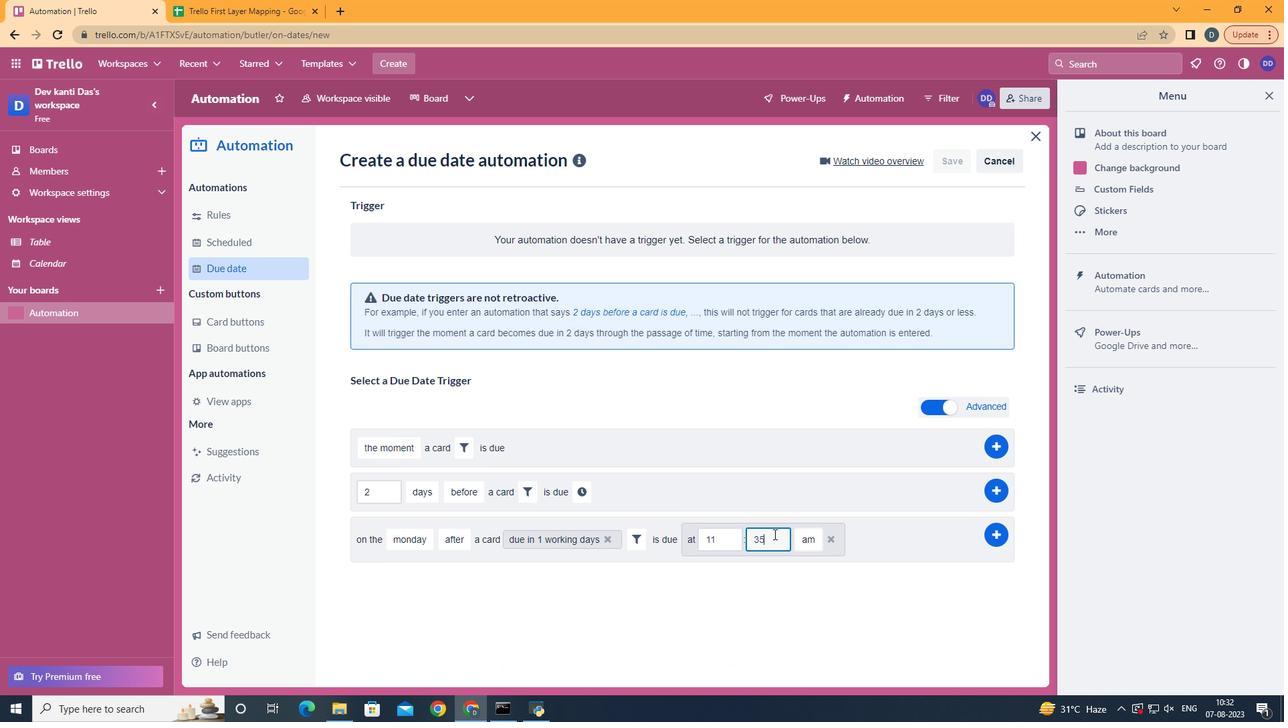 
Action: Mouse pressed left at (780, 534)
Screenshot: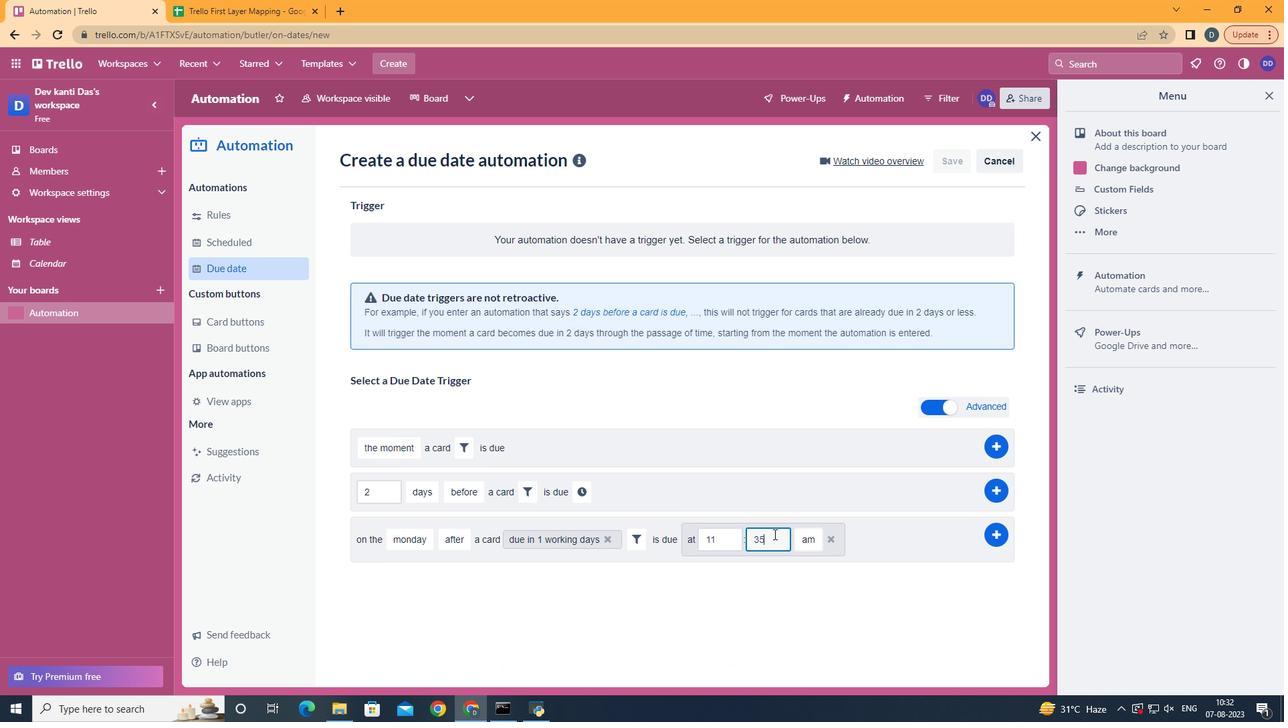 
Action: Mouse moved to (746, 546)
Screenshot: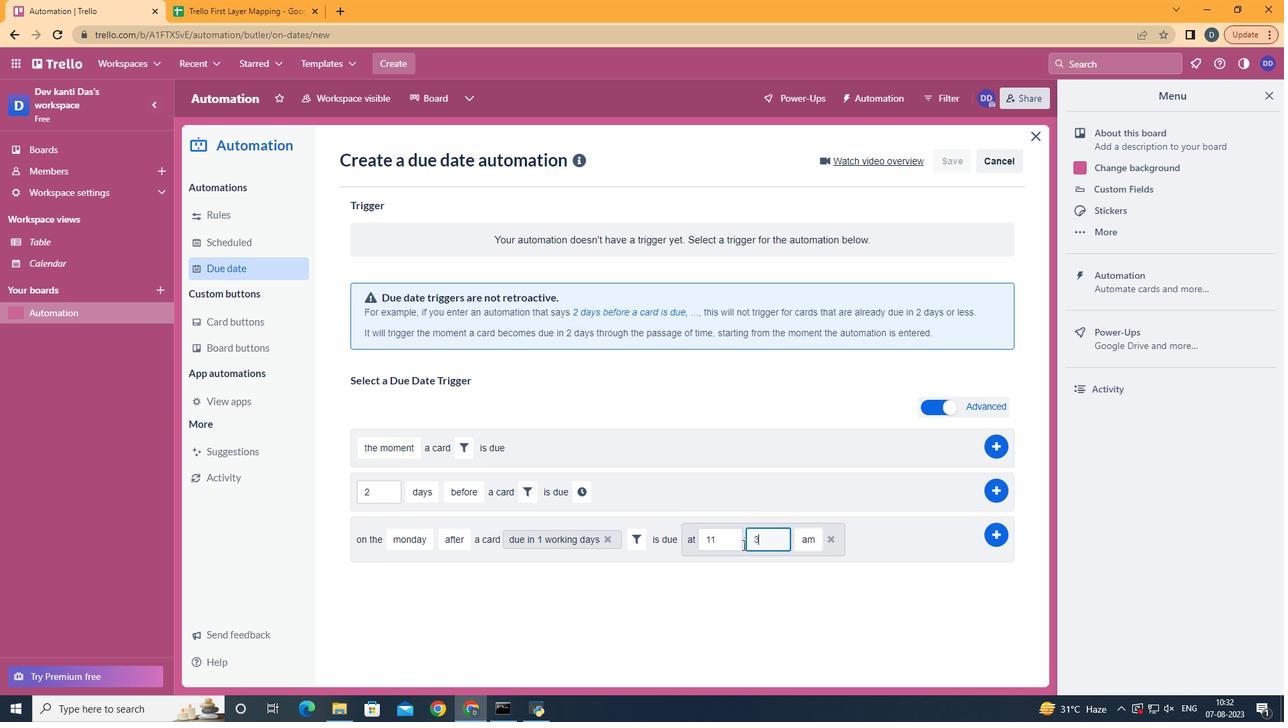 
Action: Key pressed <Key.backspace>
Screenshot: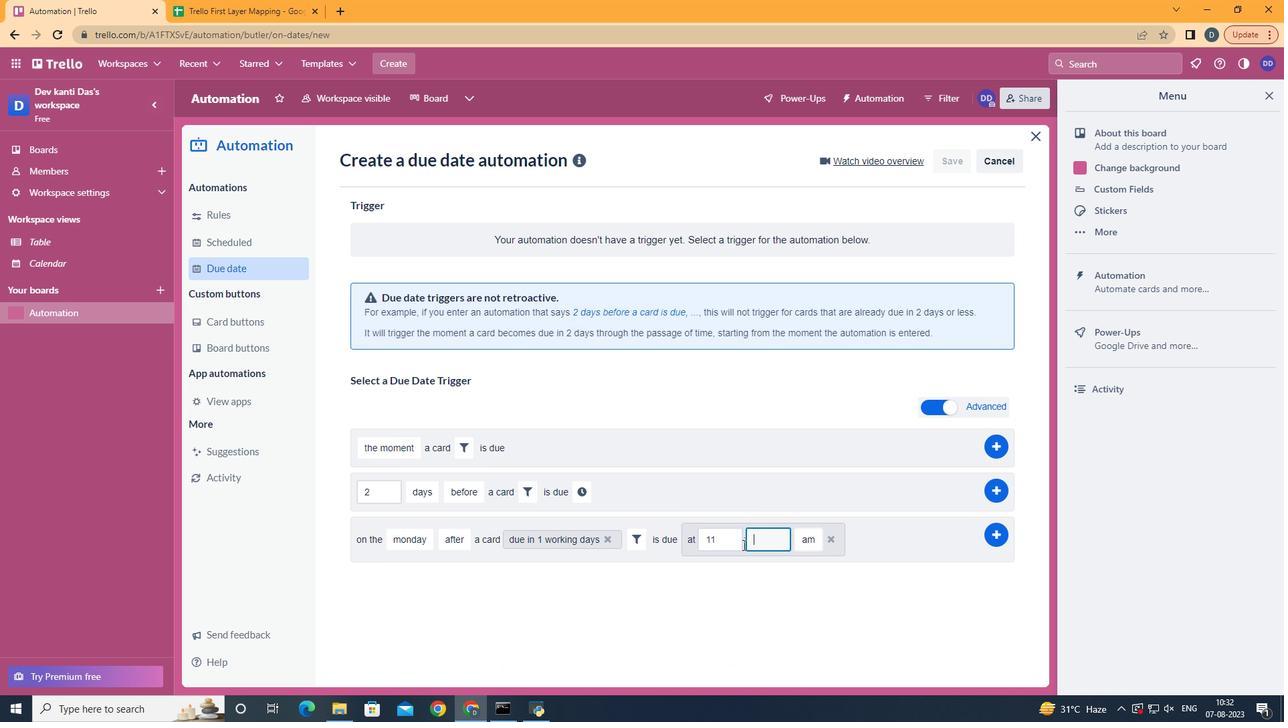 
Action: Mouse moved to (744, 546)
Screenshot: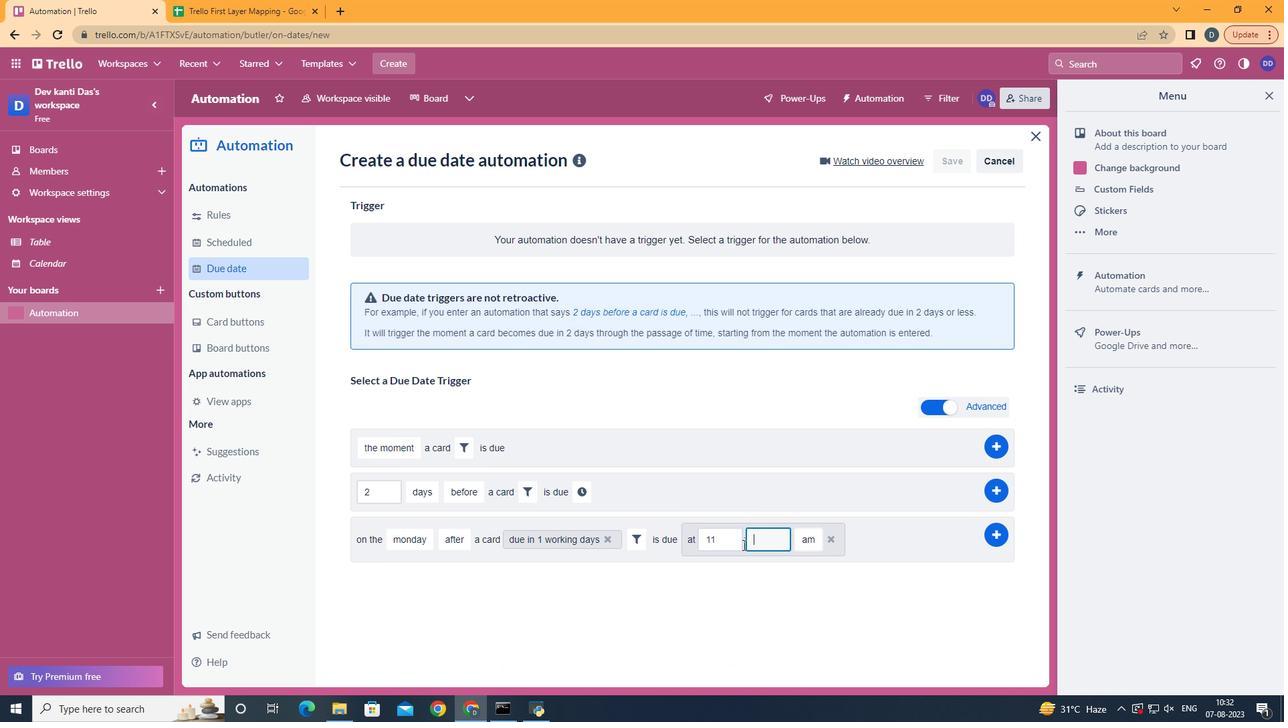 
Action: Key pressed <Key.backspace>00
Screenshot: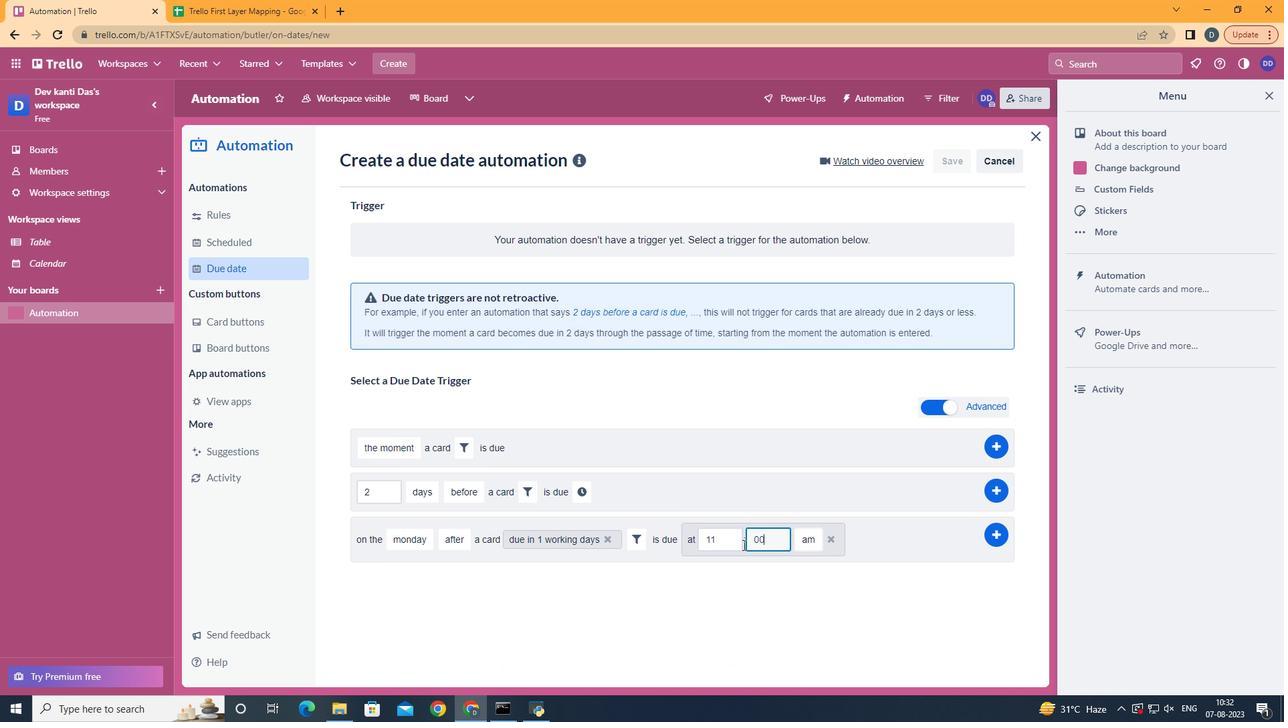 
Action: Mouse moved to (1001, 536)
Screenshot: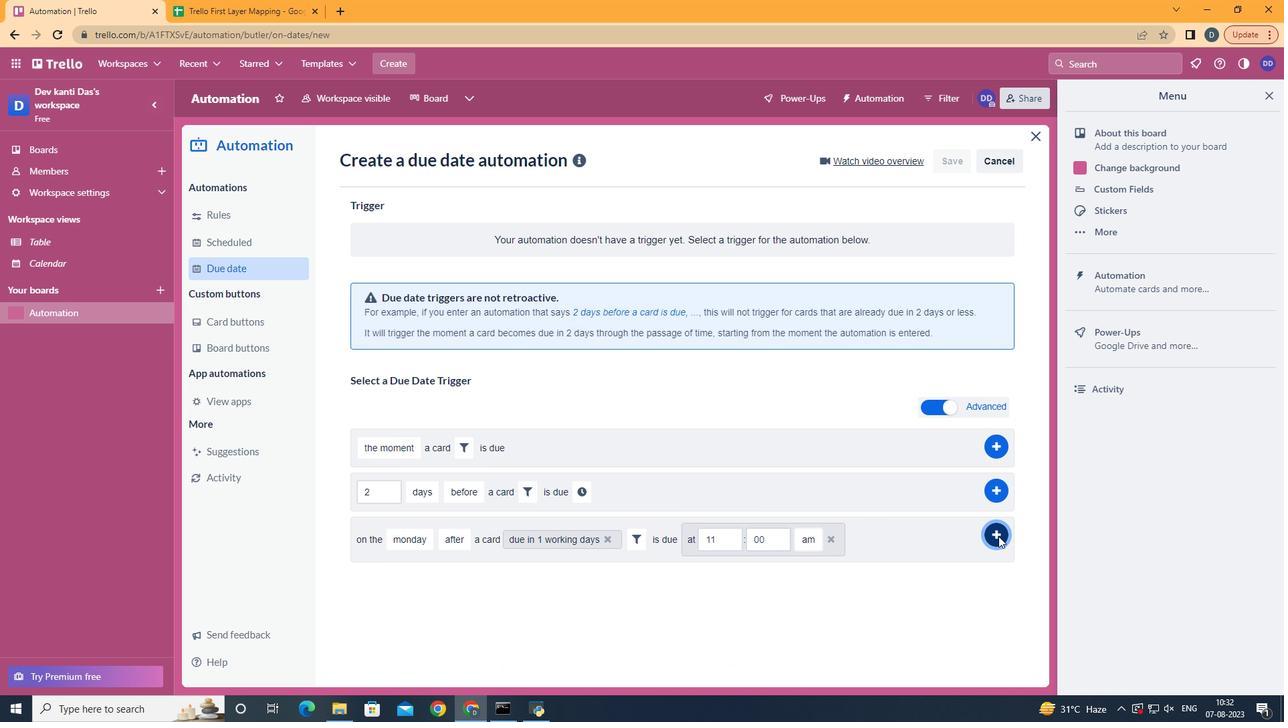 
Action: Mouse pressed left at (1001, 536)
Screenshot: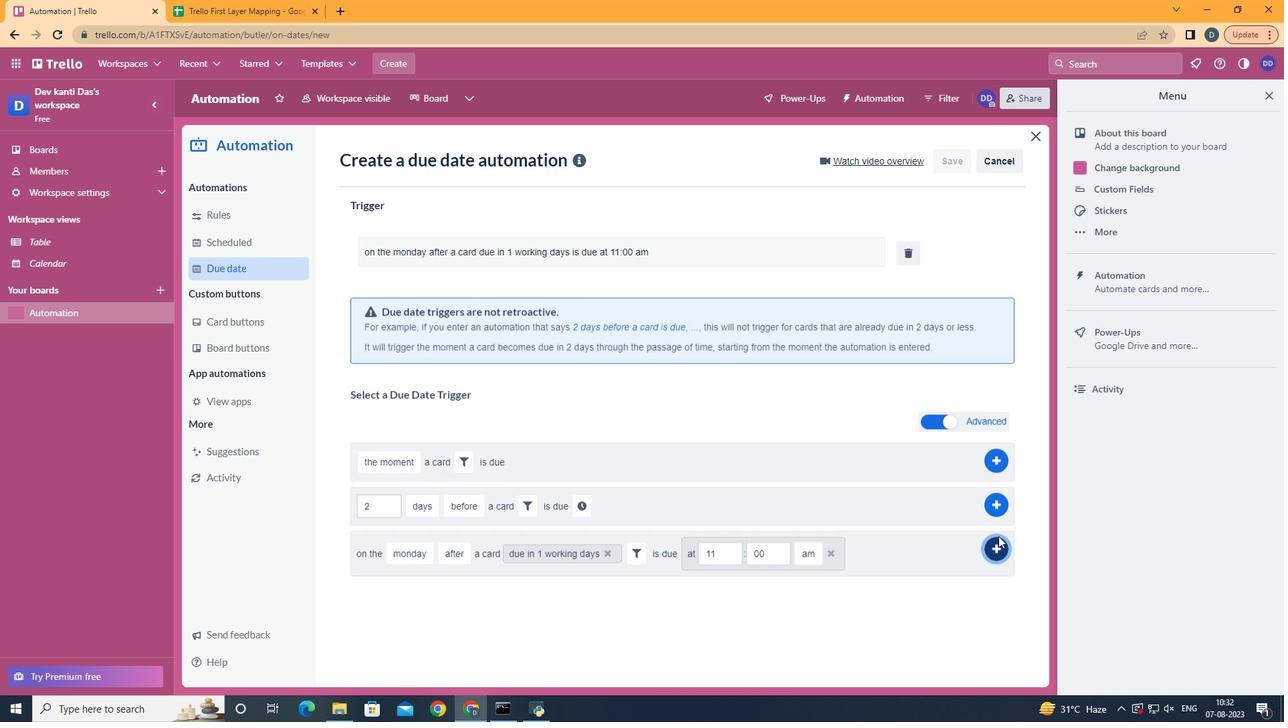 
Action: Mouse moved to (169, 265)
Screenshot: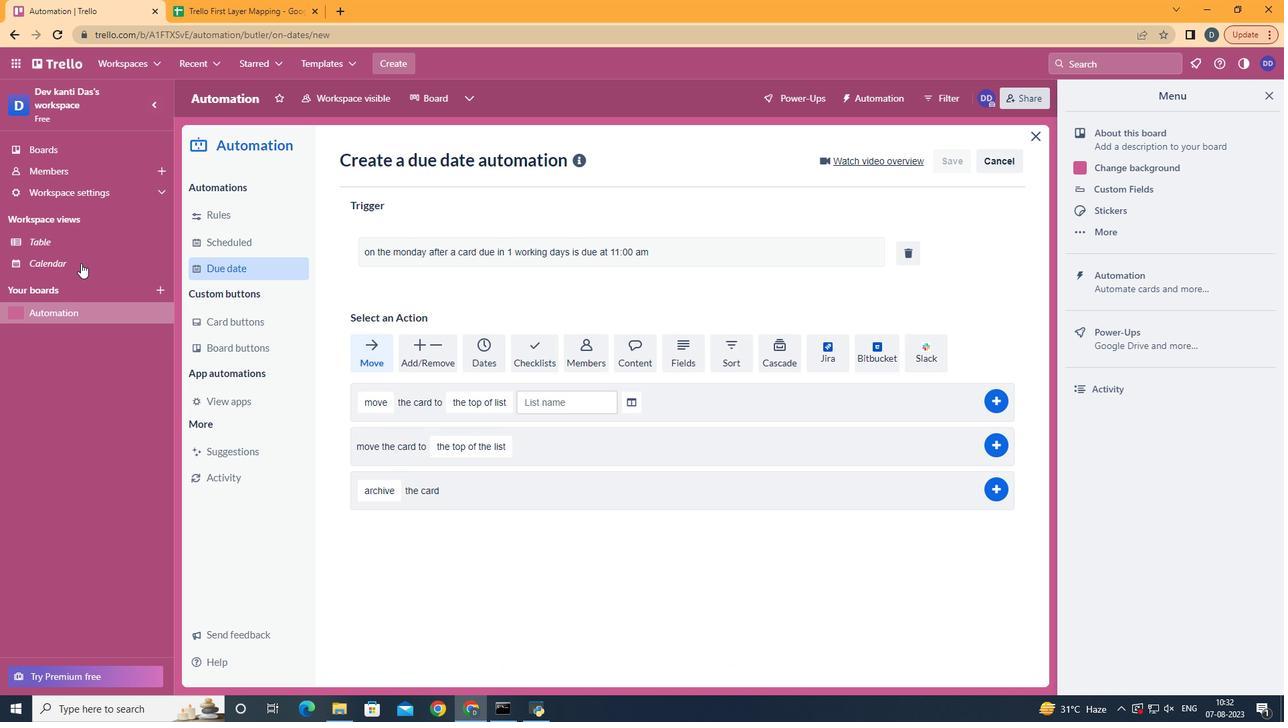
